 Task: Create a scrum project ChainTech. Add to scrum project ChainTech a team member softage.2@softage.net and assign as Project Lead. Add to scrum project ChainTech a team member softage.3@softage.net
Action: Mouse moved to (252, 76)
Screenshot: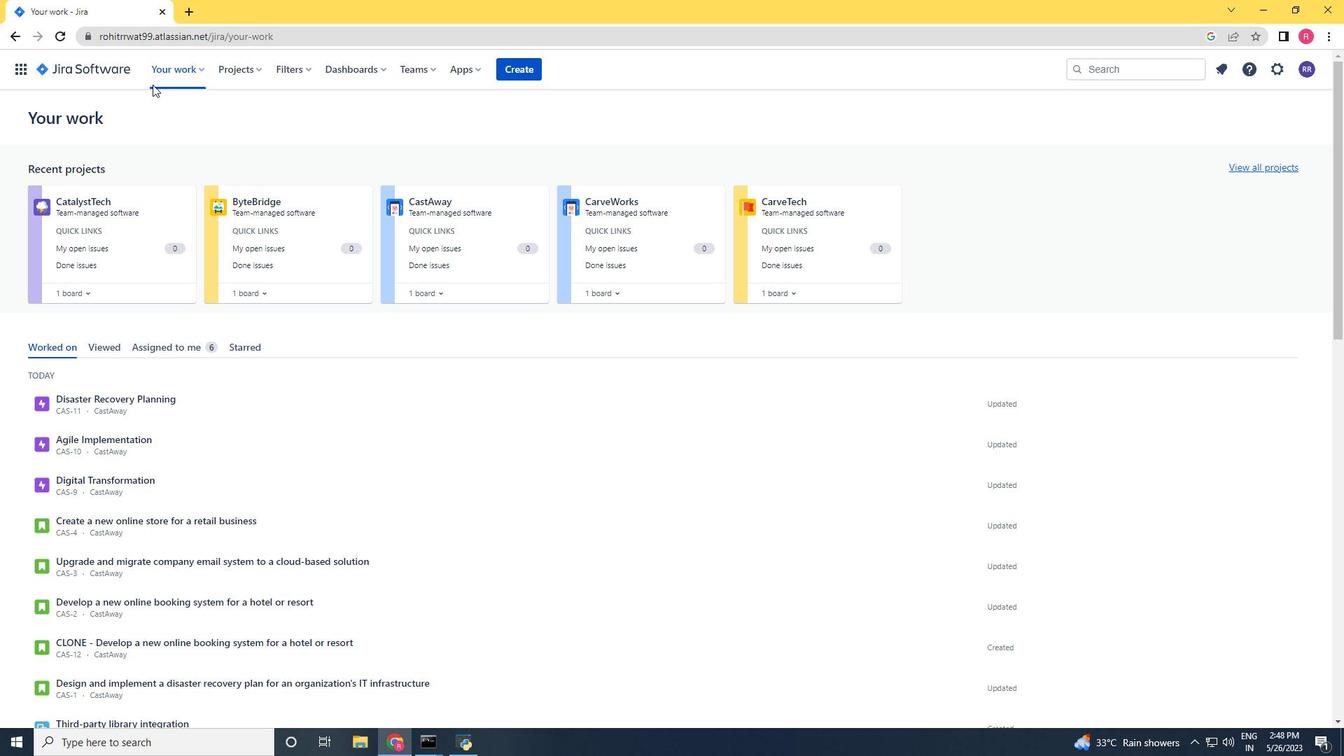 
Action: Mouse pressed left at (252, 76)
Screenshot: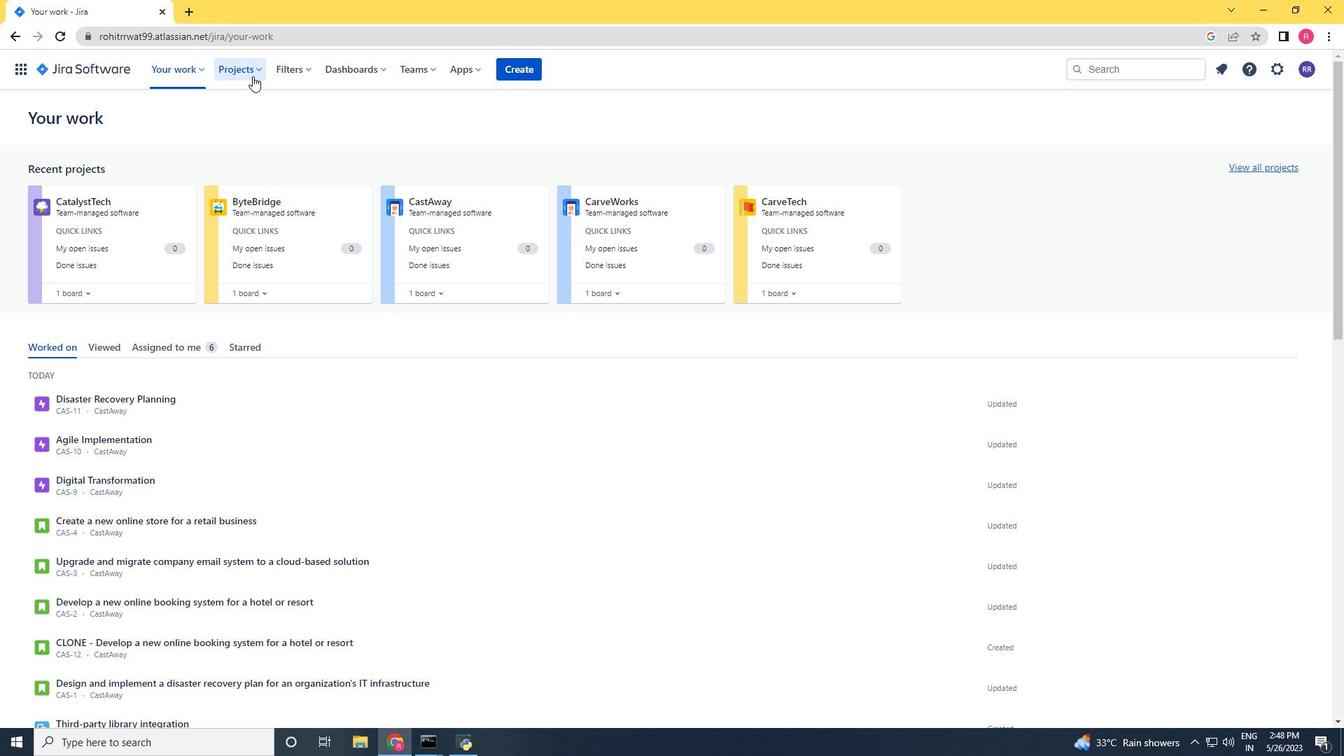
Action: Mouse moved to (271, 350)
Screenshot: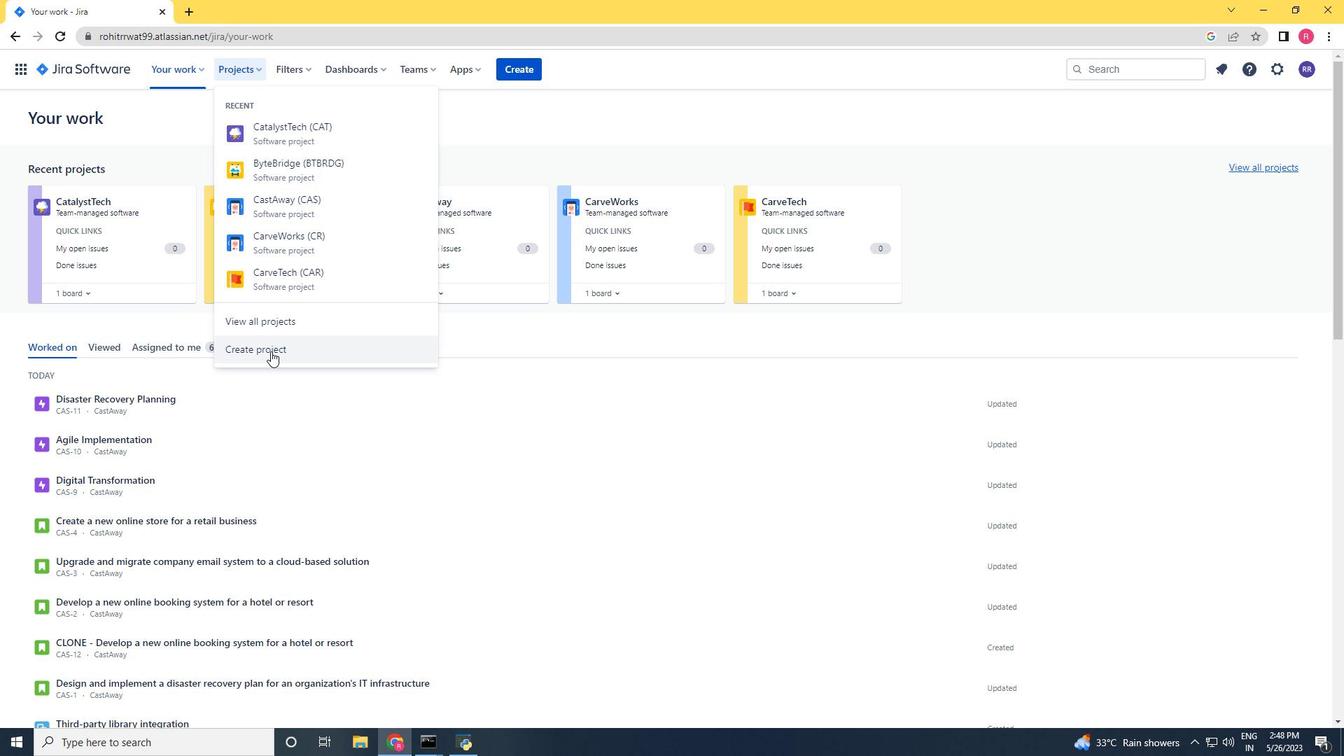 
Action: Mouse pressed left at (271, 350)
Screenshot: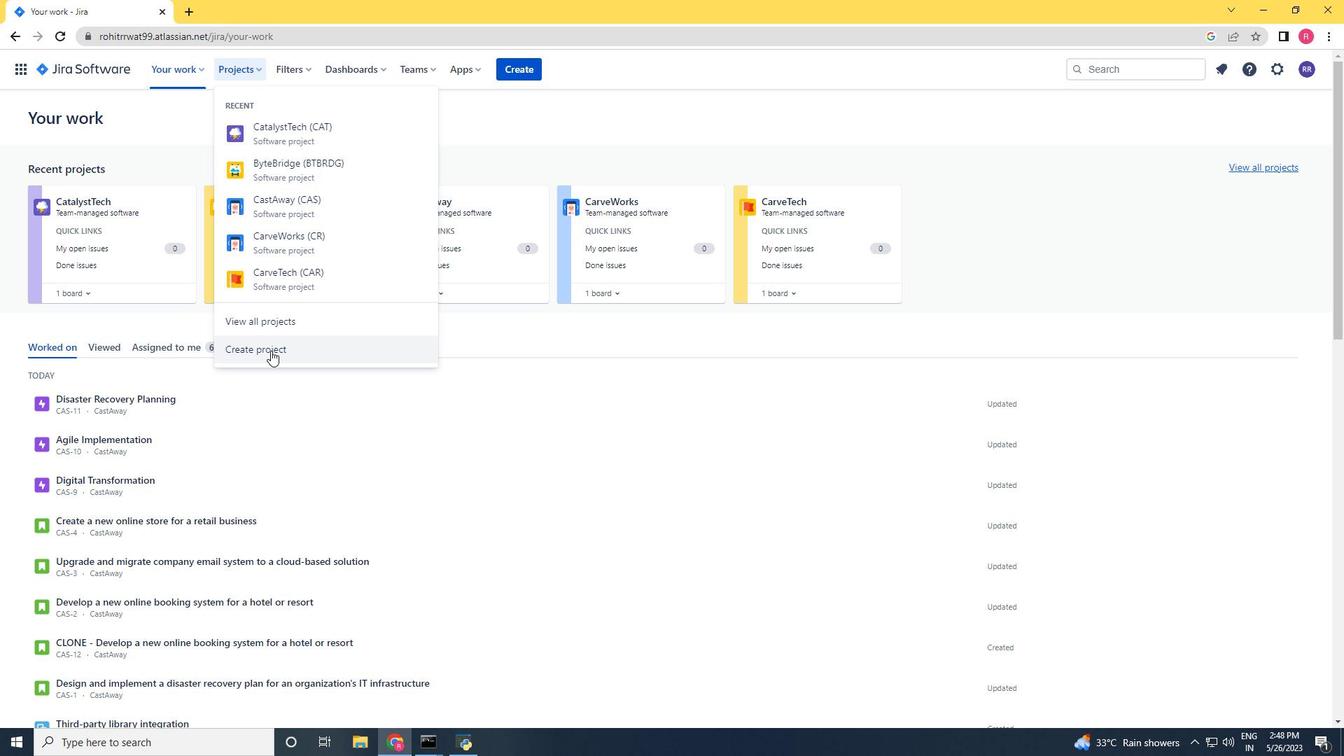 
Action: Mouse moved to (668, 366)
Screenshot: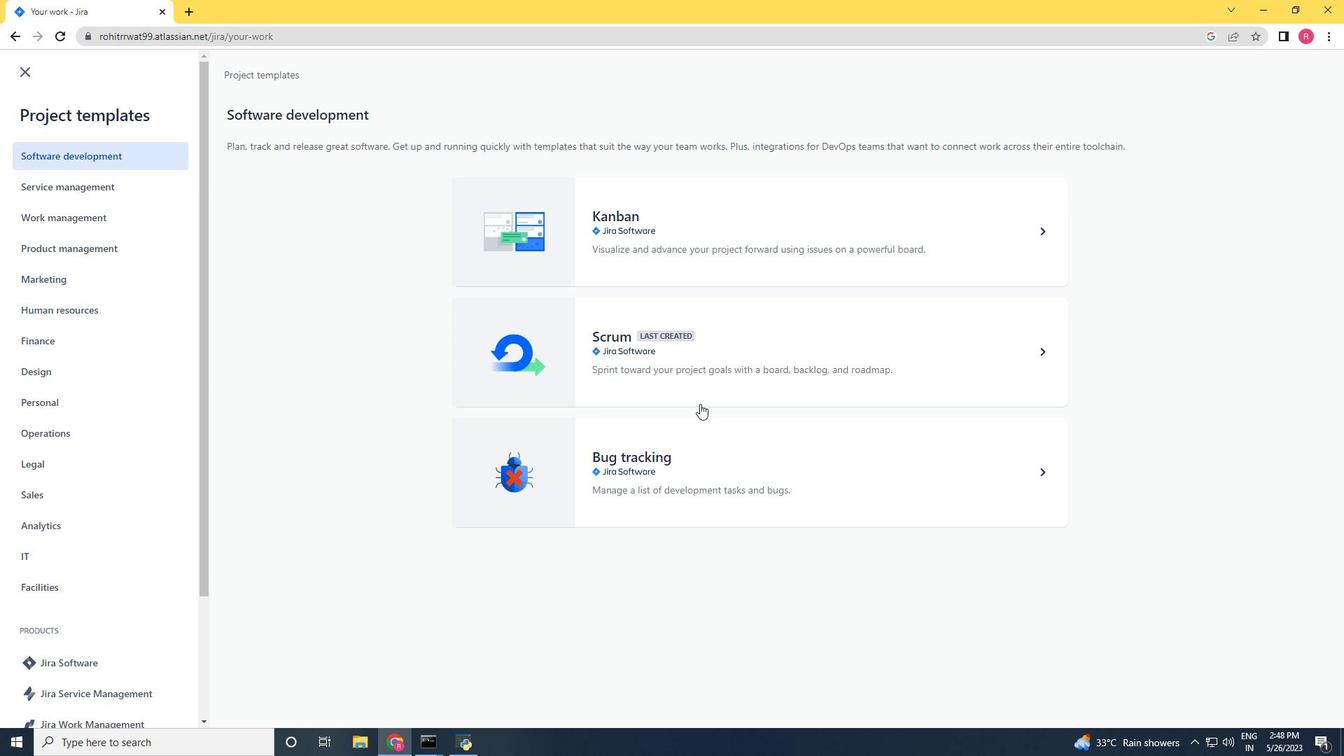 
Action: Mouse pressed left at (668, 366)
Screenshot: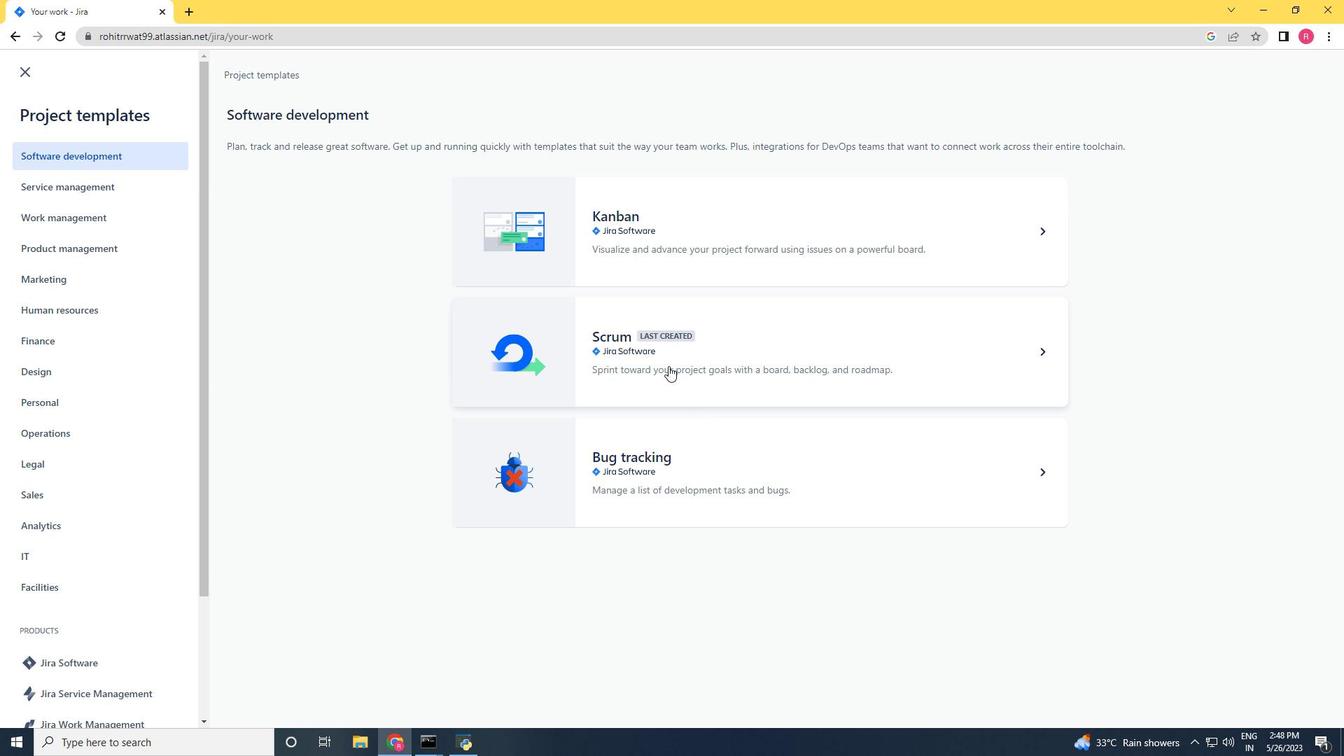 
Action: Mouse moved to (1047, 699)
Screenshot: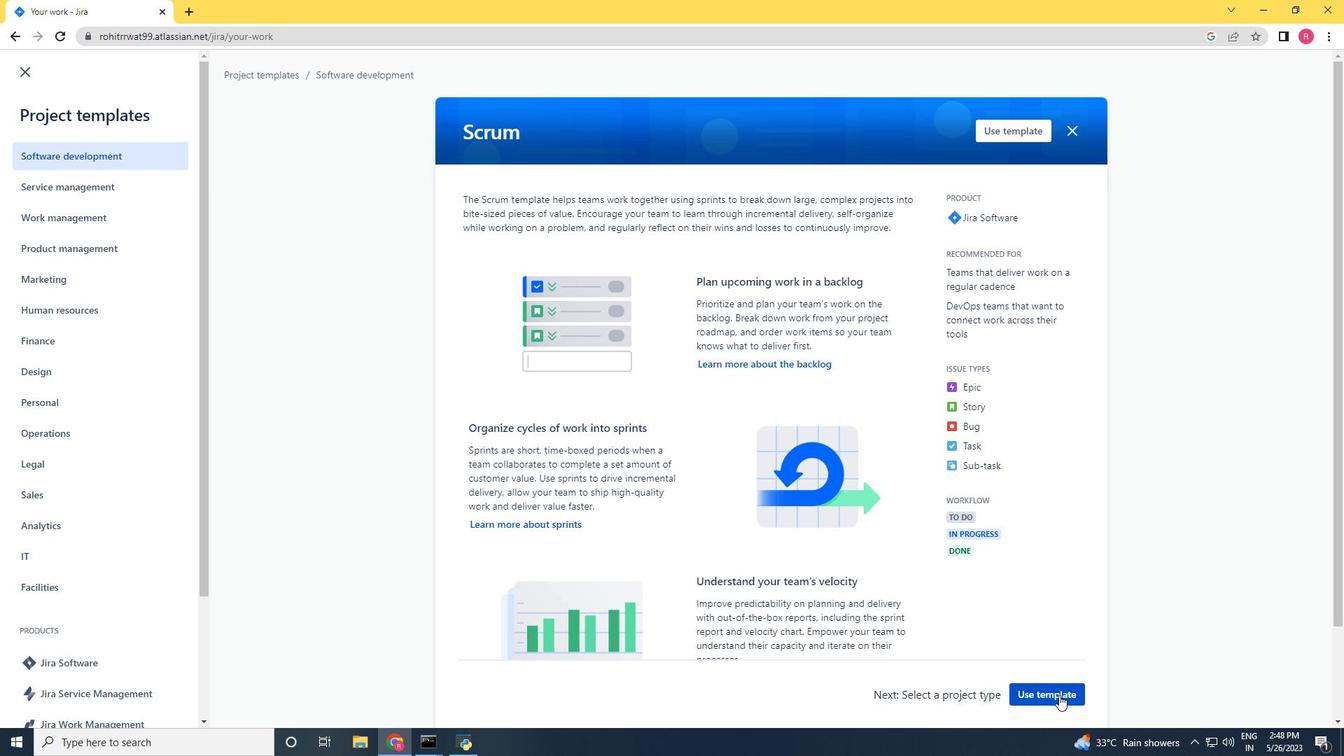 
Action: Mouse pressed left at (1047, 699)
Screenshot: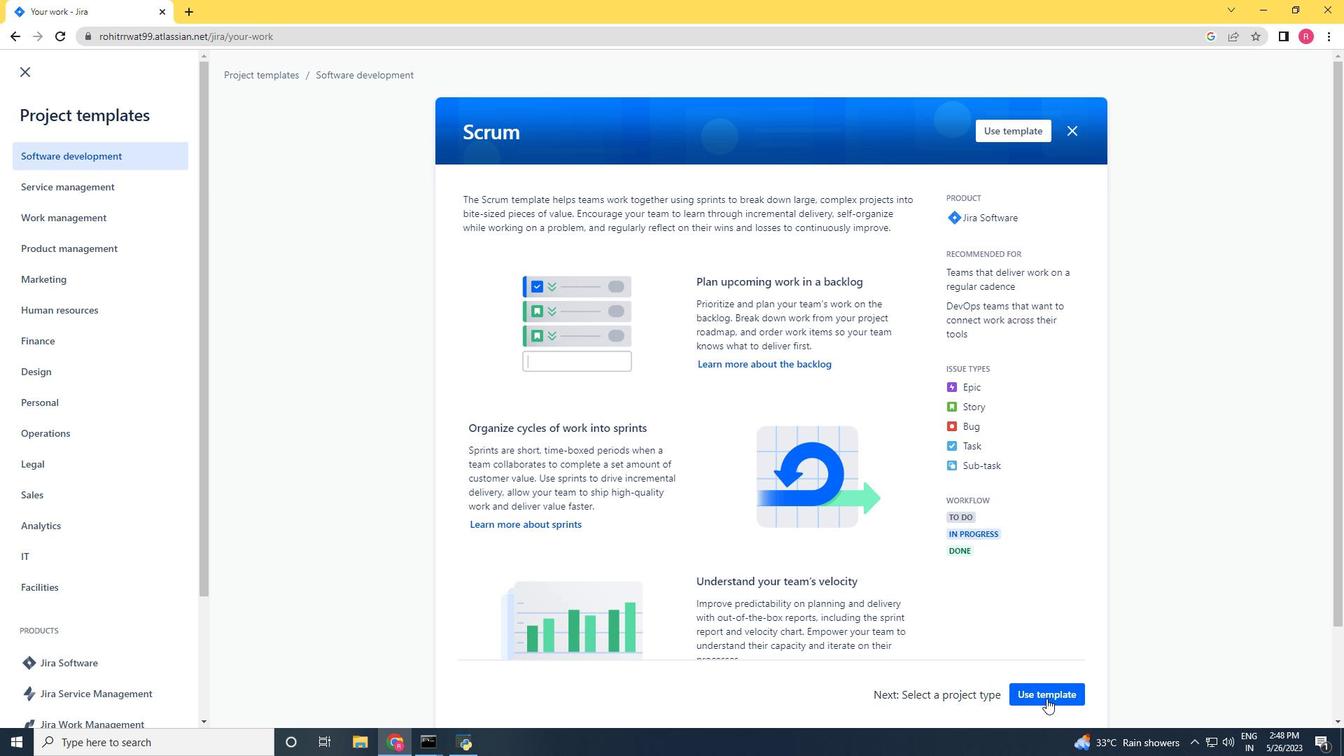 
Action: Mouse moved to (568, 675)
Screenshot: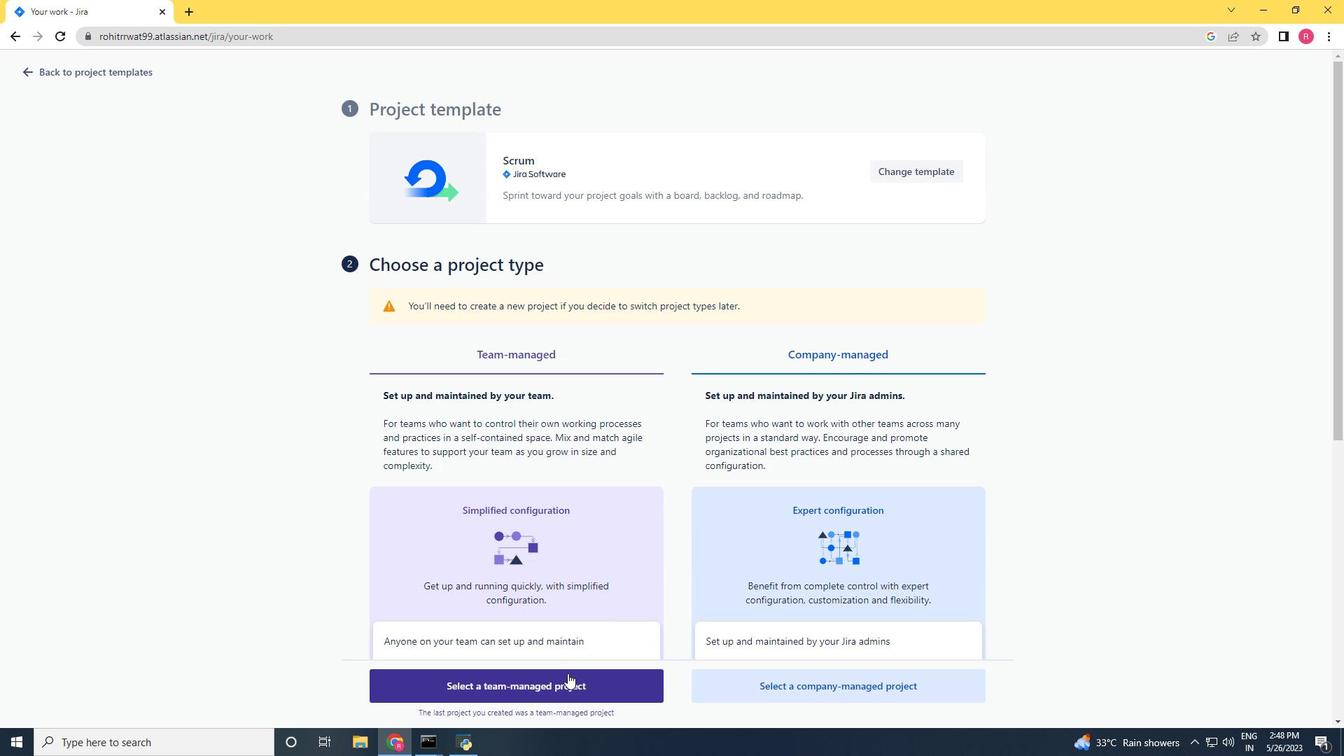 
Action: Mouse pressed left at (568, 675)
Screenshot: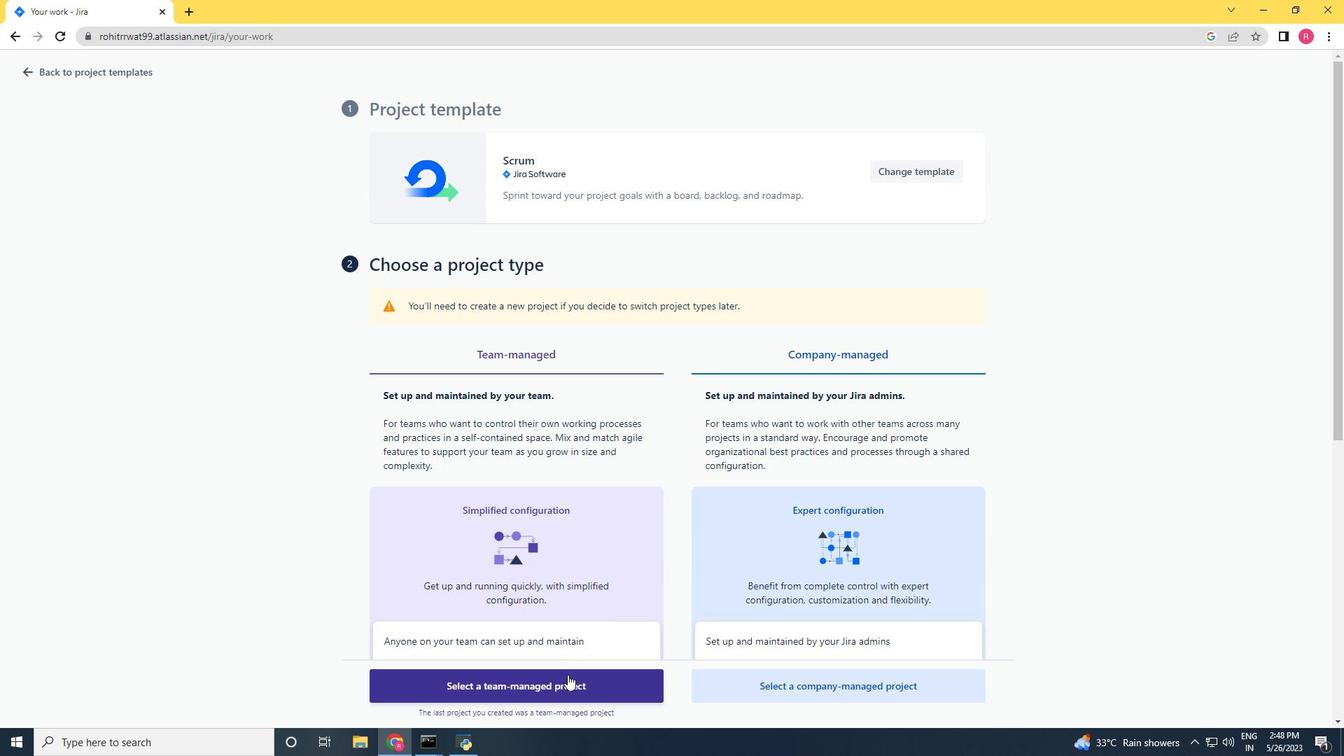 
Action: Mouse moved to (636, 321)
Screenshot: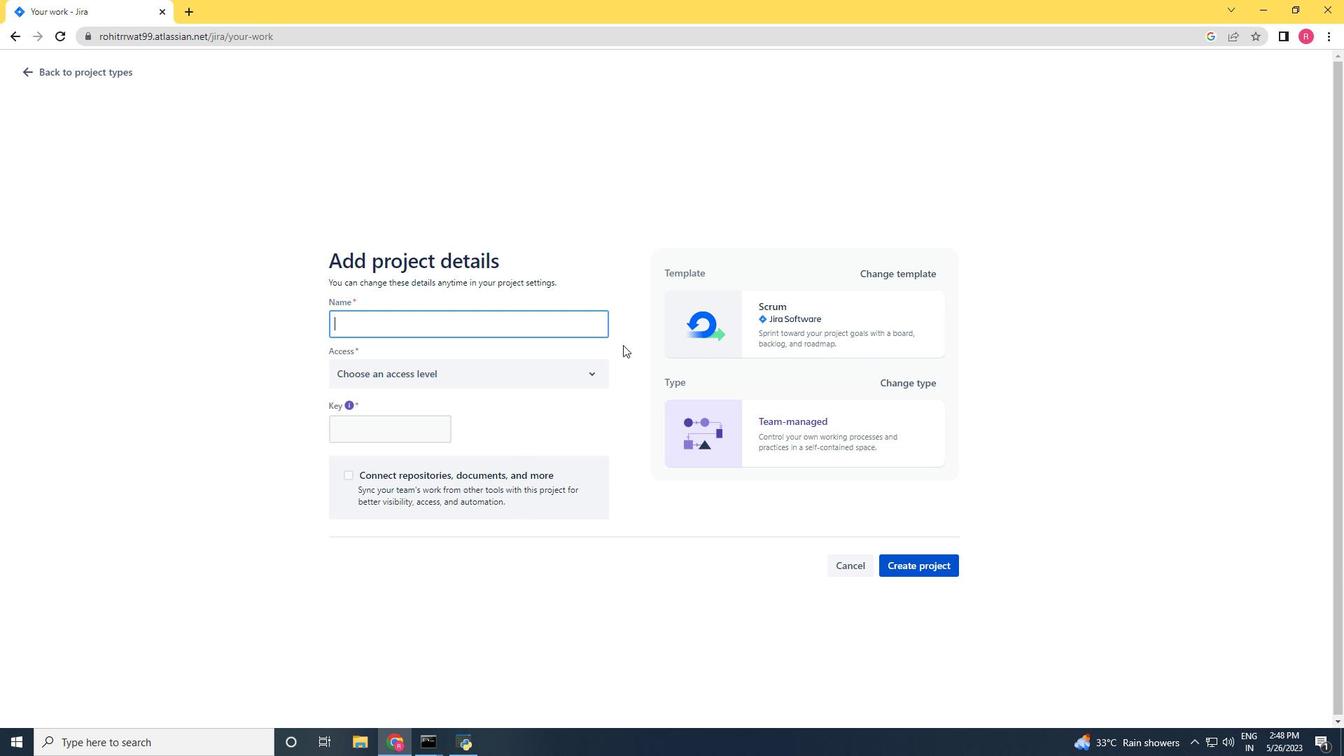 
Action: Key pressed <Key.shift>Chain<Key.shift>Tech
Screenshot: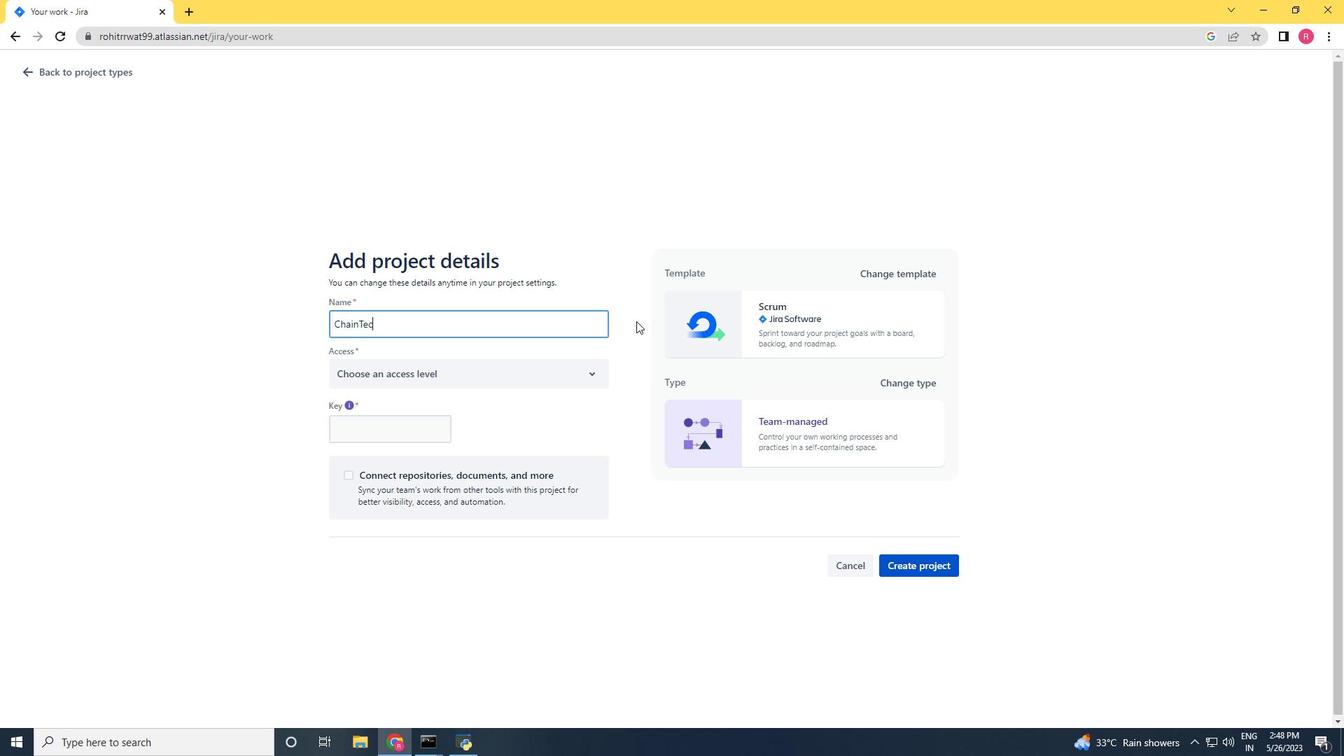 
Action: Mouse moved to (491, 369)
Screenshot: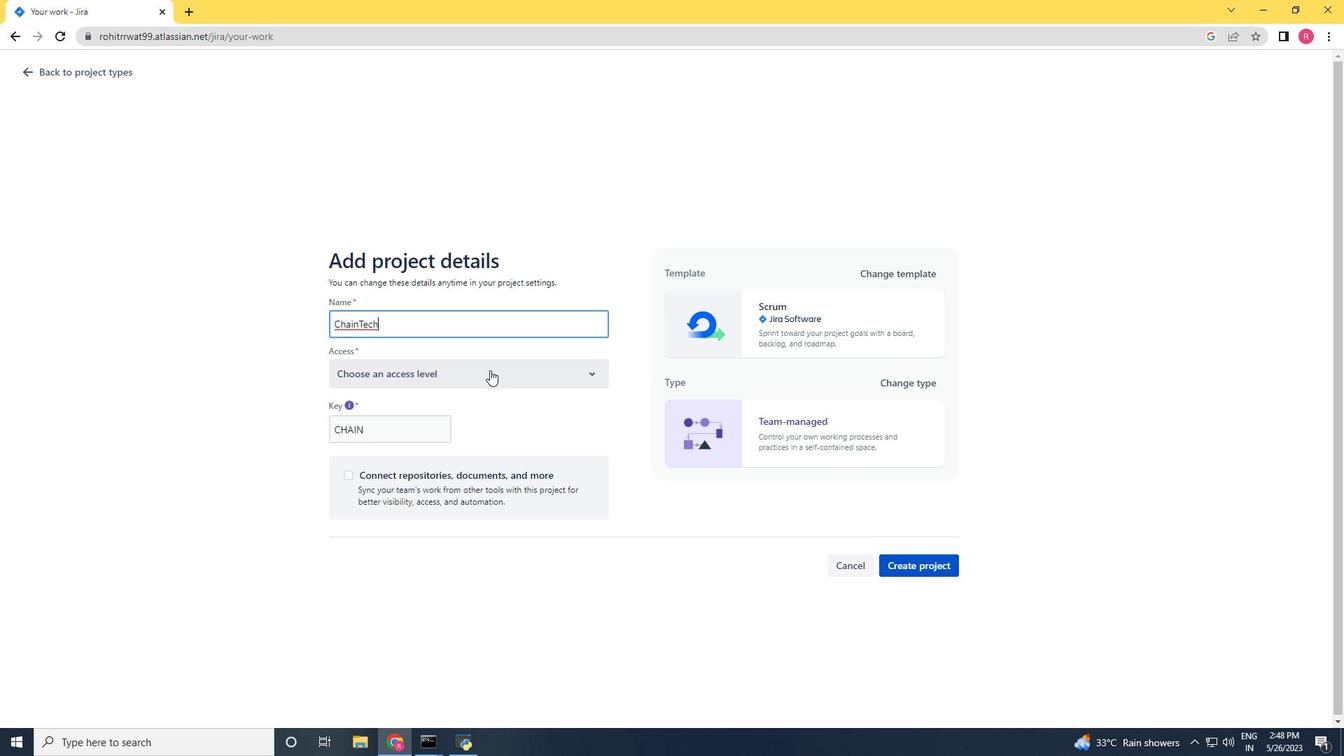 
Action: Mouse pressed left at (491, 369)
Screenshot: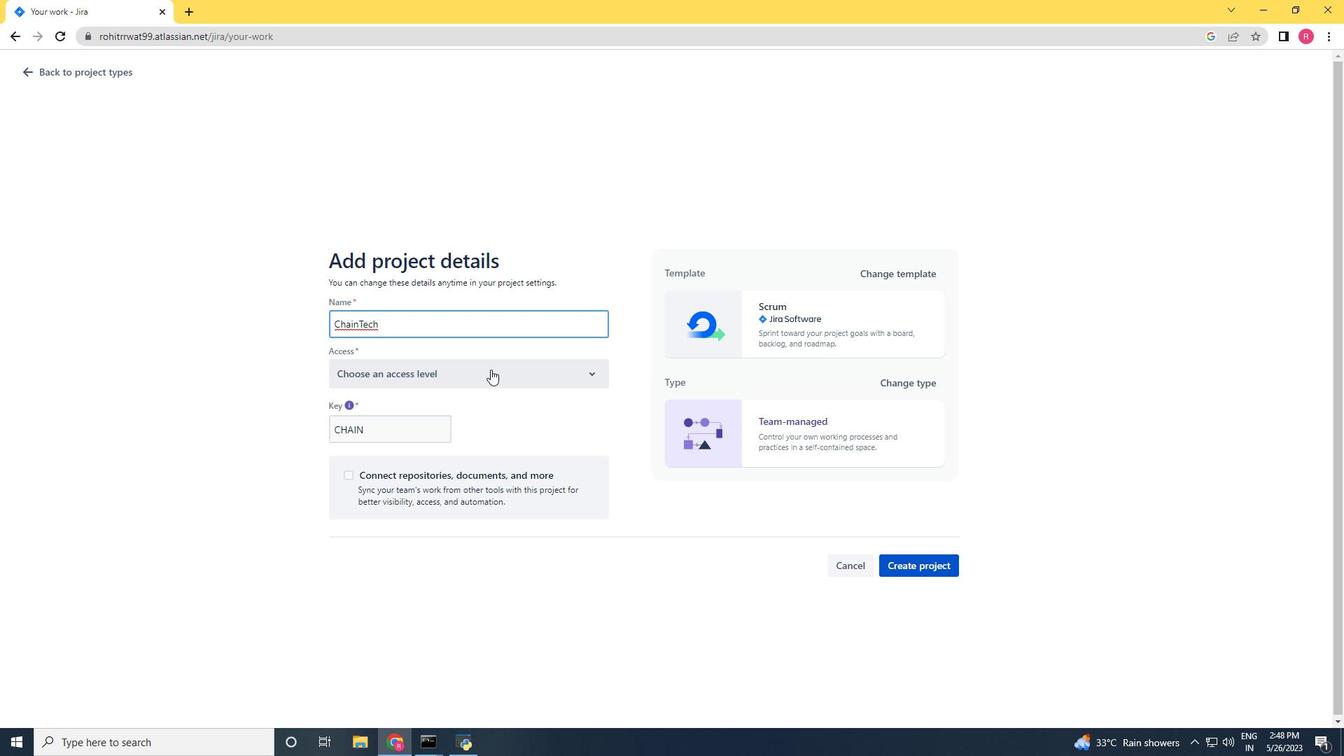 
Action: Mouse moved to (477, 420)
Screenshot: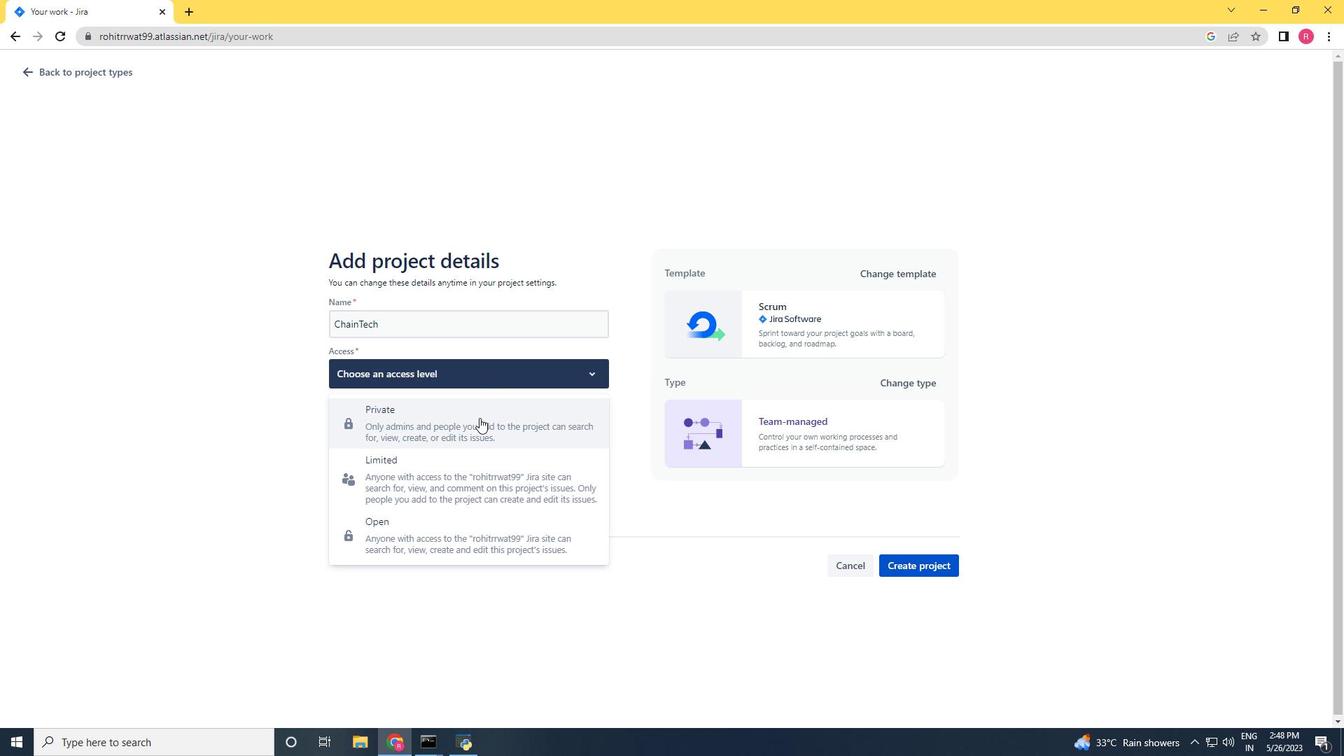 
Action: Mouse pressed left at (477, 420)
Screenshot: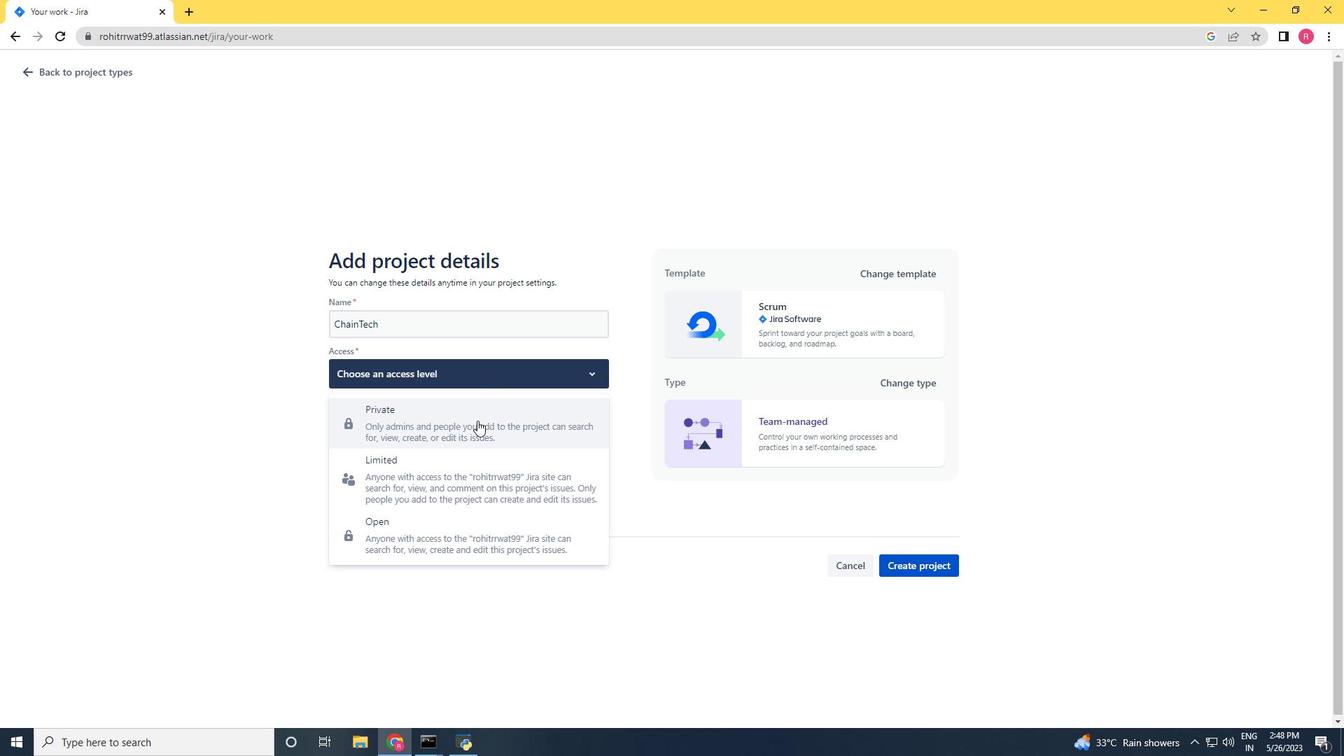 
Action: Mouse moved to (902, 566)
Screenshot: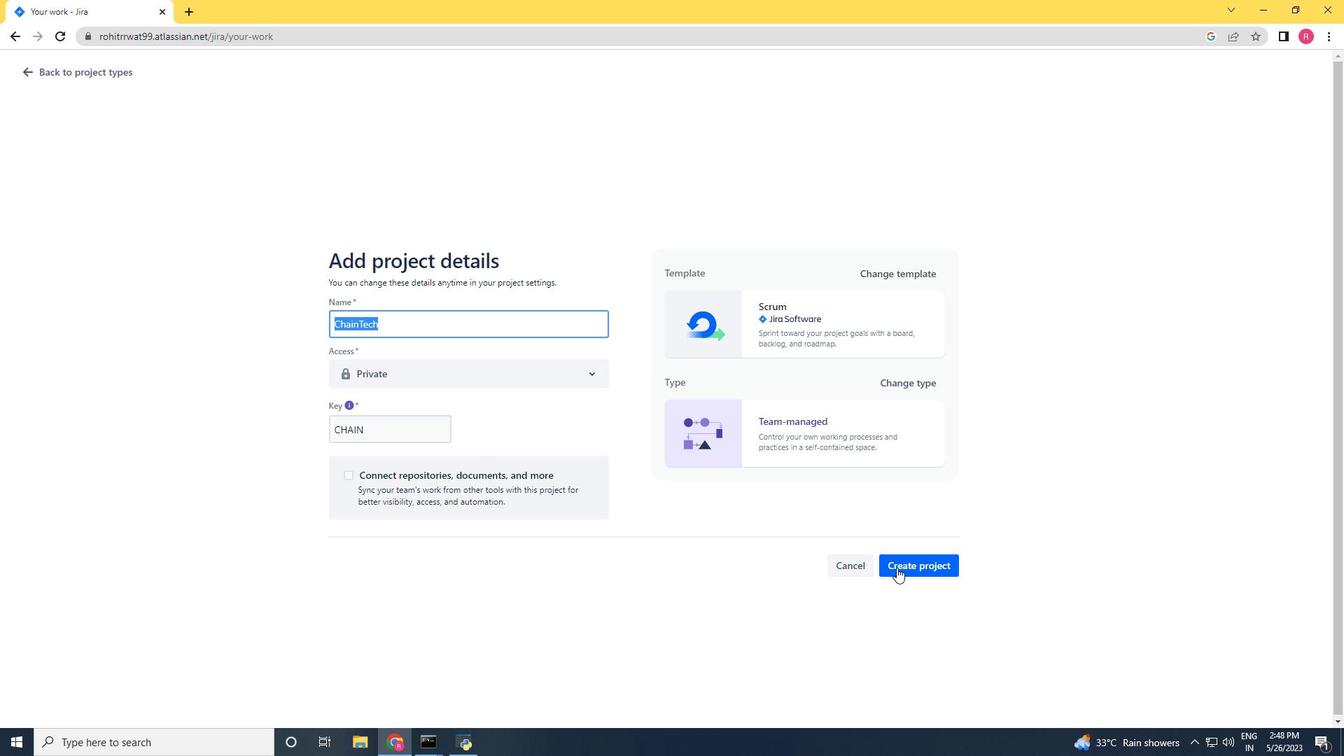 
Action: Mouse pressed left at (902, 566)
Screenshot: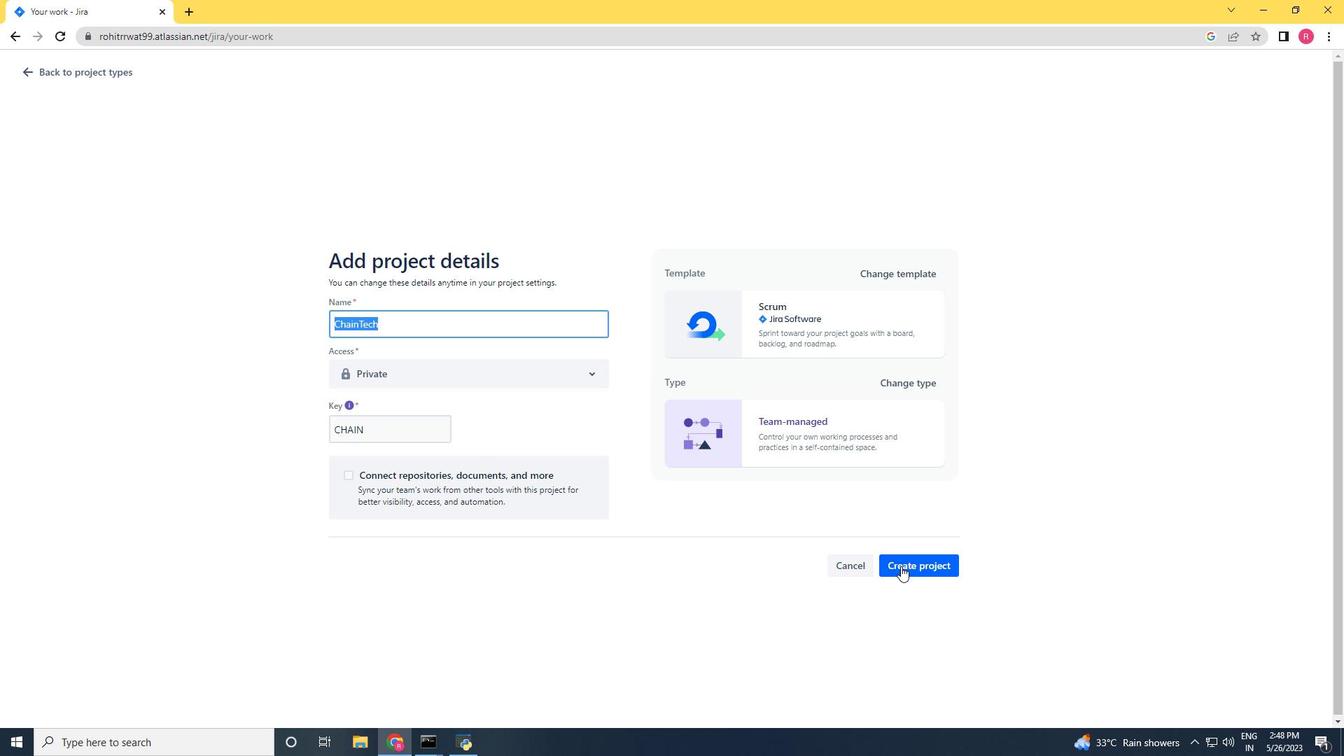 
Action: Mouse moved to (332, 189)
Screenshot: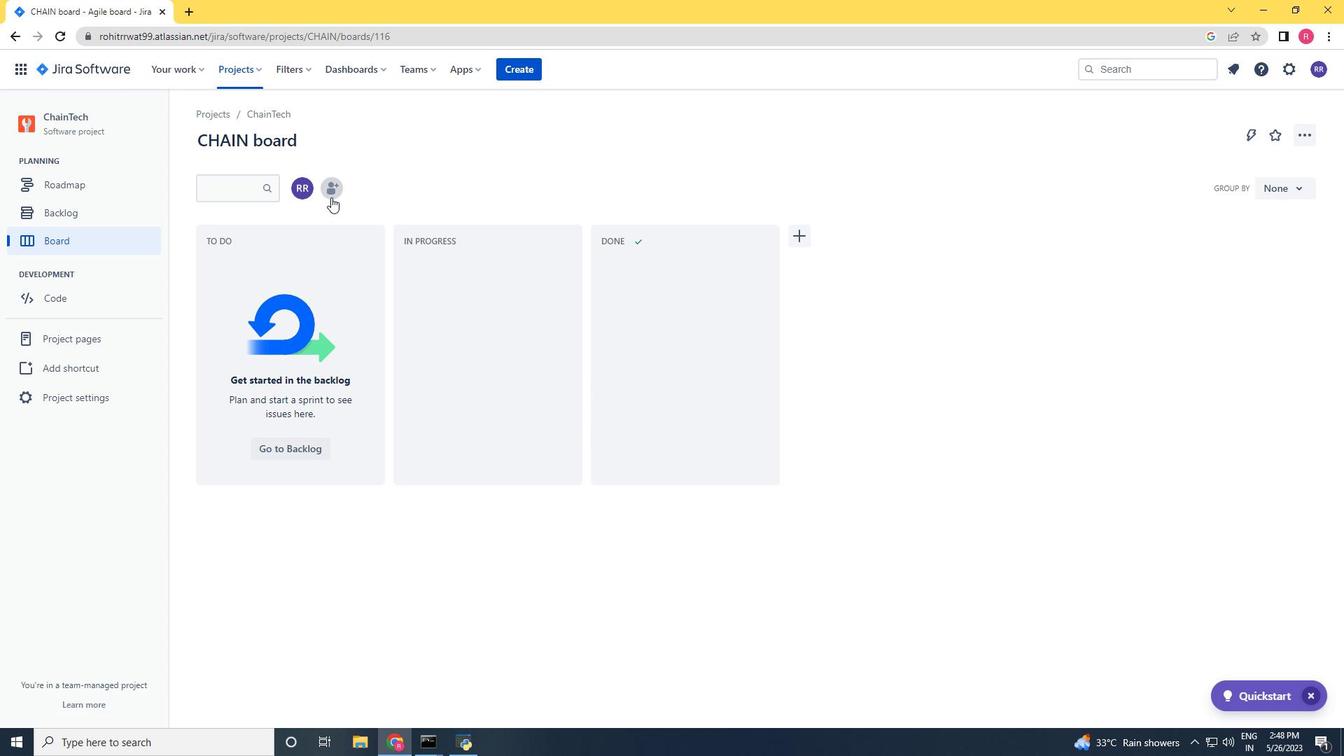 
Action: Mouse pressed left at (332, 189)
Screenshot: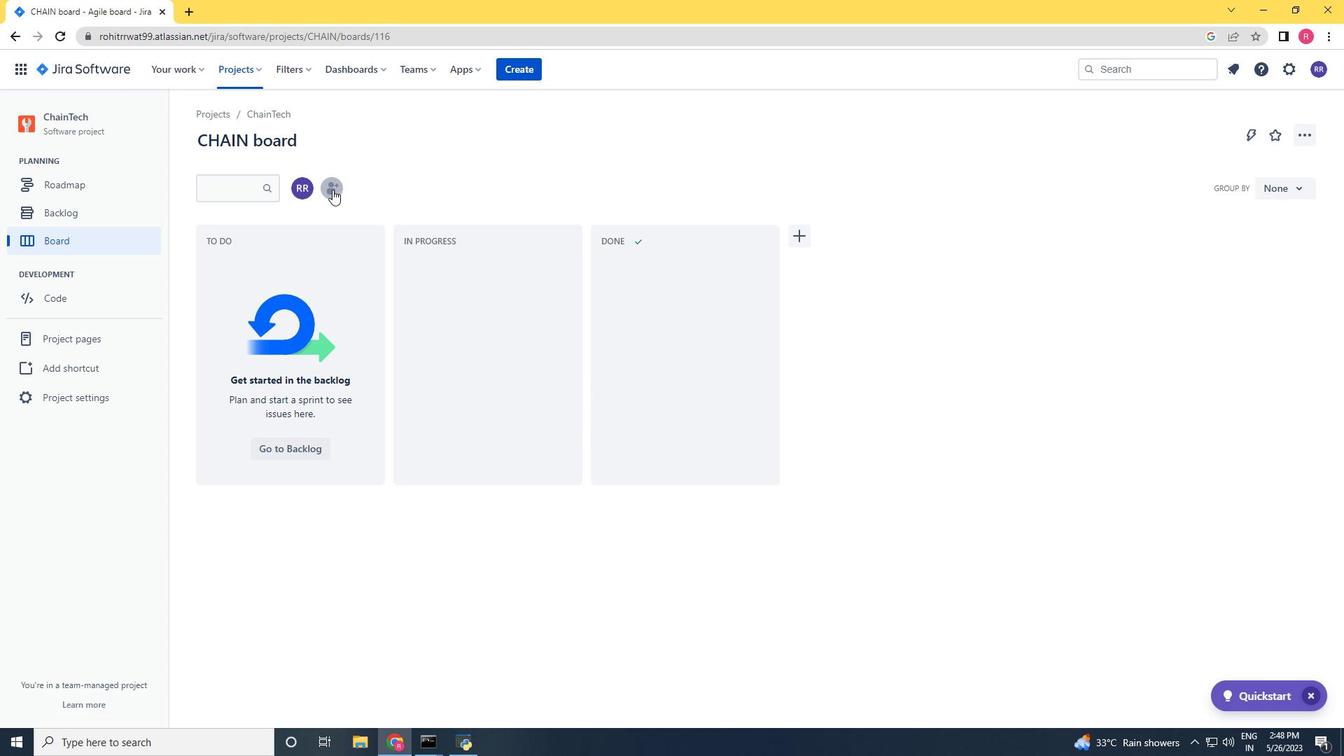 
Action: Key pressed softage.2<Key.shift>@softage.net
Screenshot: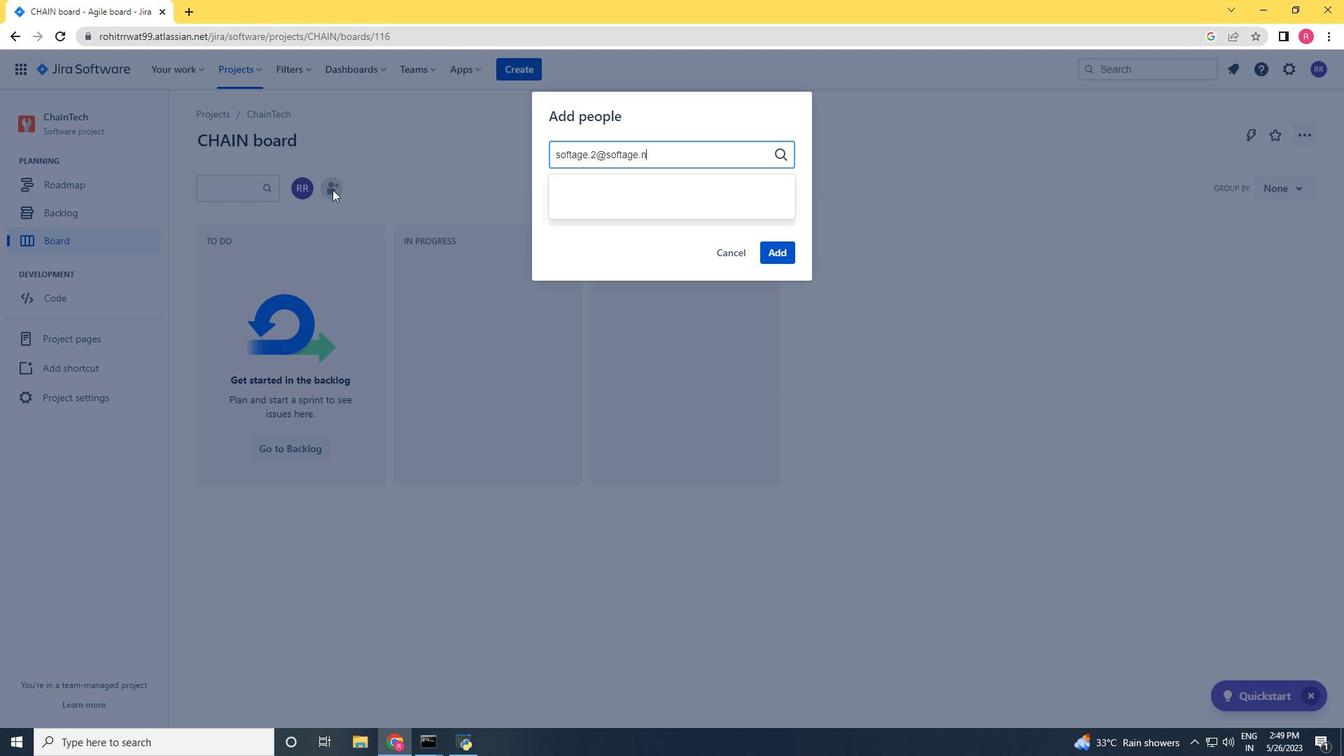 
Action: Mouse moved to (617, 189)
Screenshot: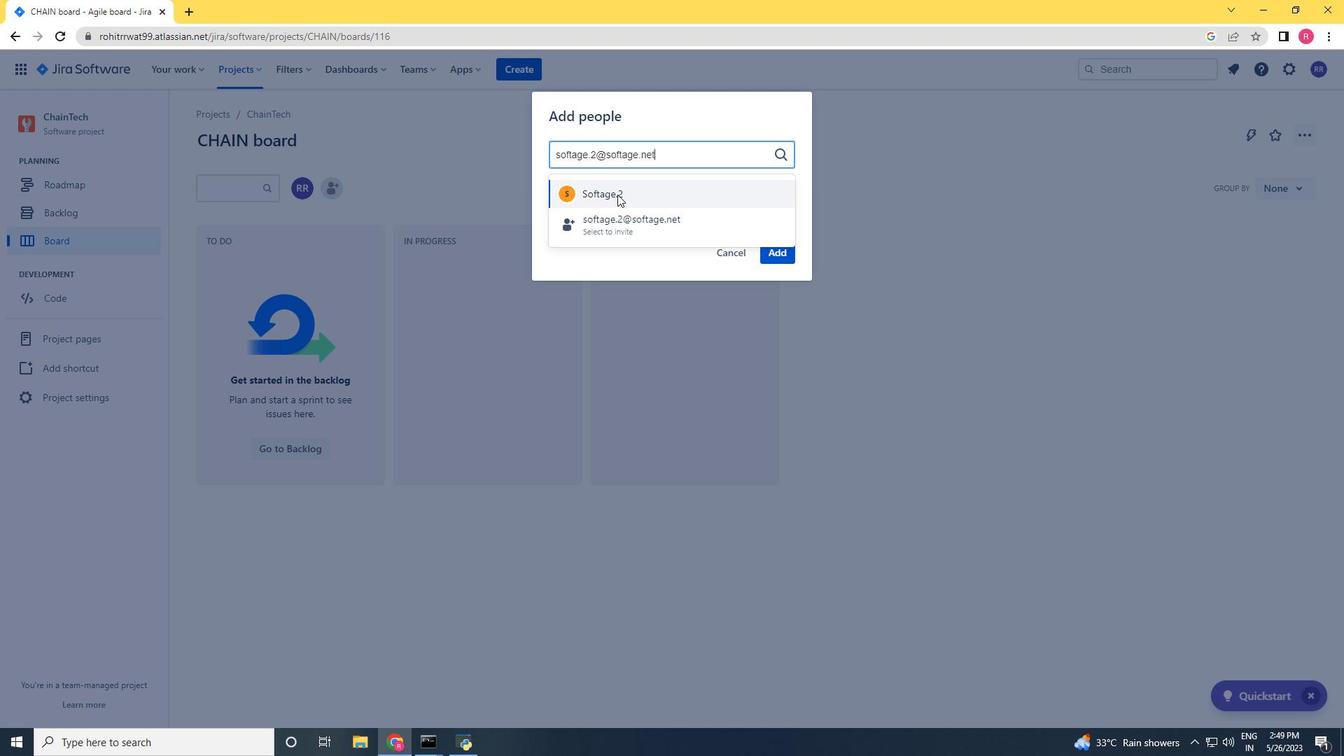
Action: Mouse pressed left at (617, 189)
Screenshot: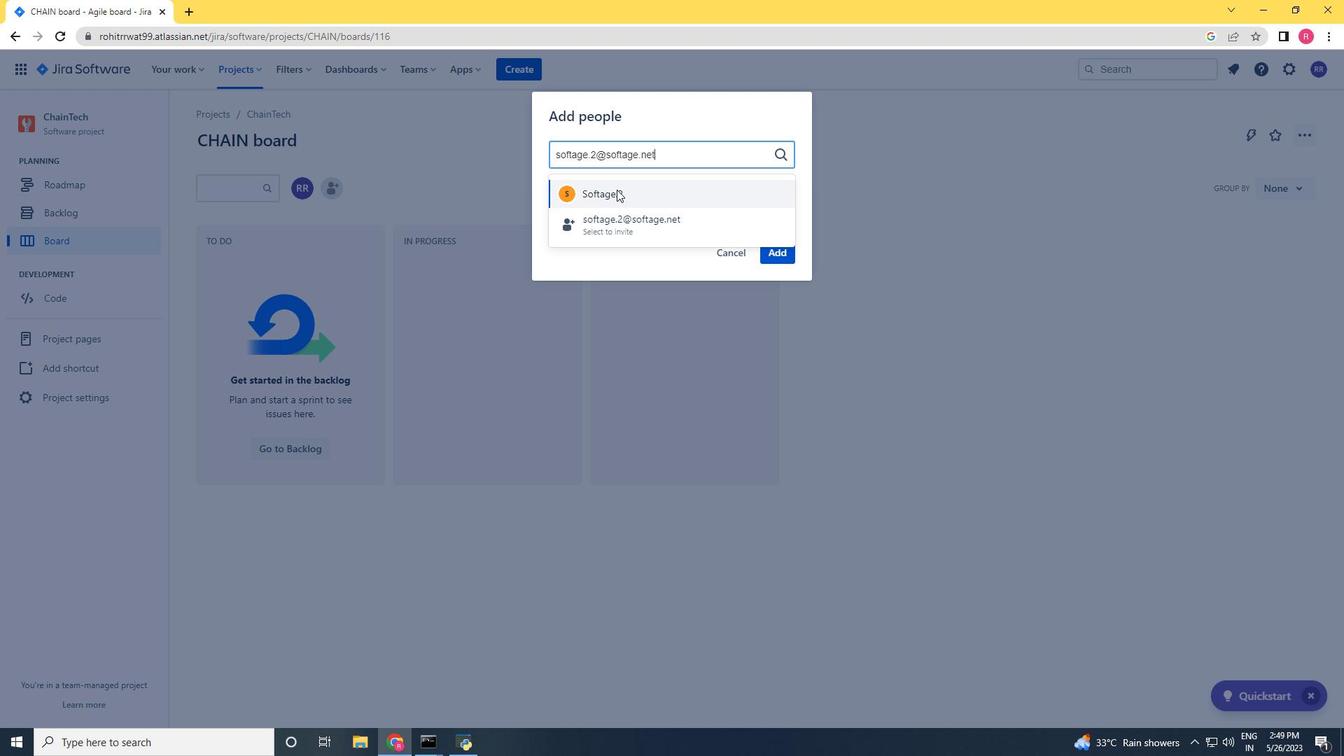 
Action: Mouse moved to (787, 258)
Screenshot: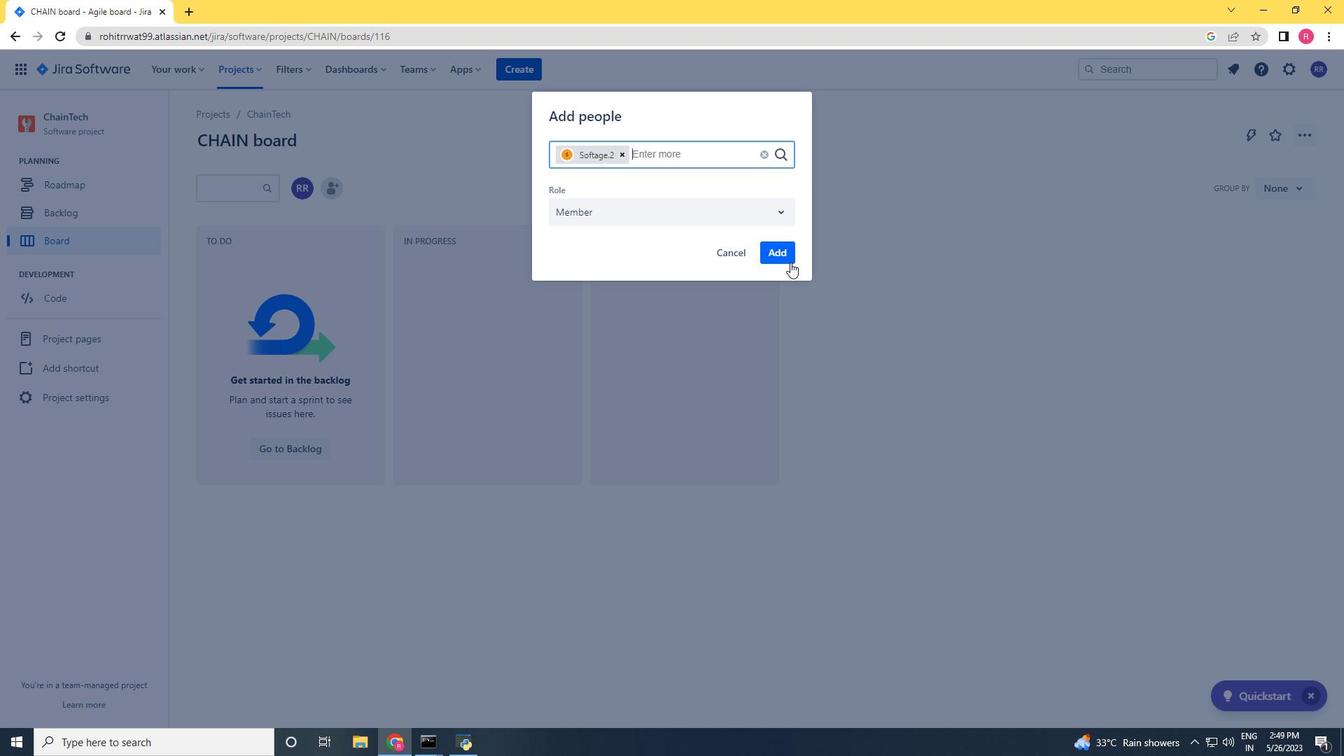 
Action: Mouse pressed left at (787, 258)
Screenshot: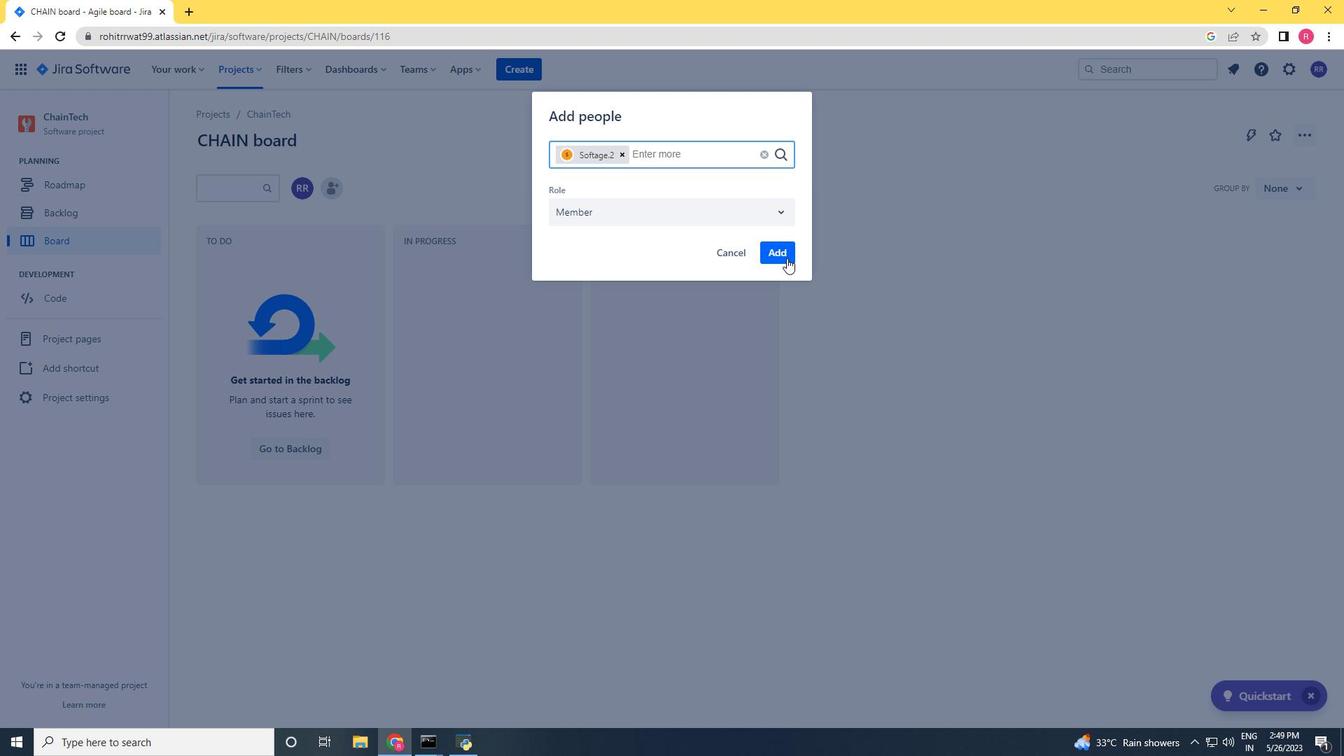 
Action: Mouse moved to (87, 406)
Screenshot: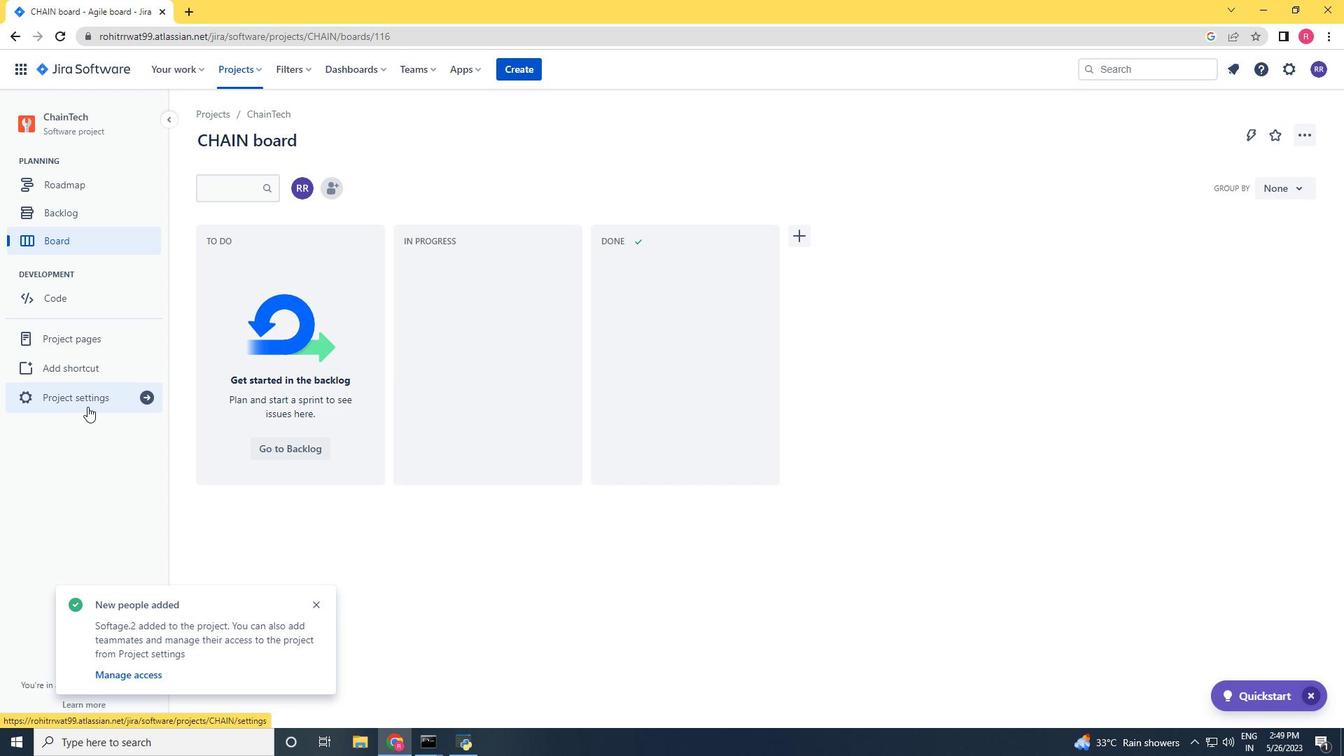 
Action: Mouse pressed left at (87, 406)
Screenshot: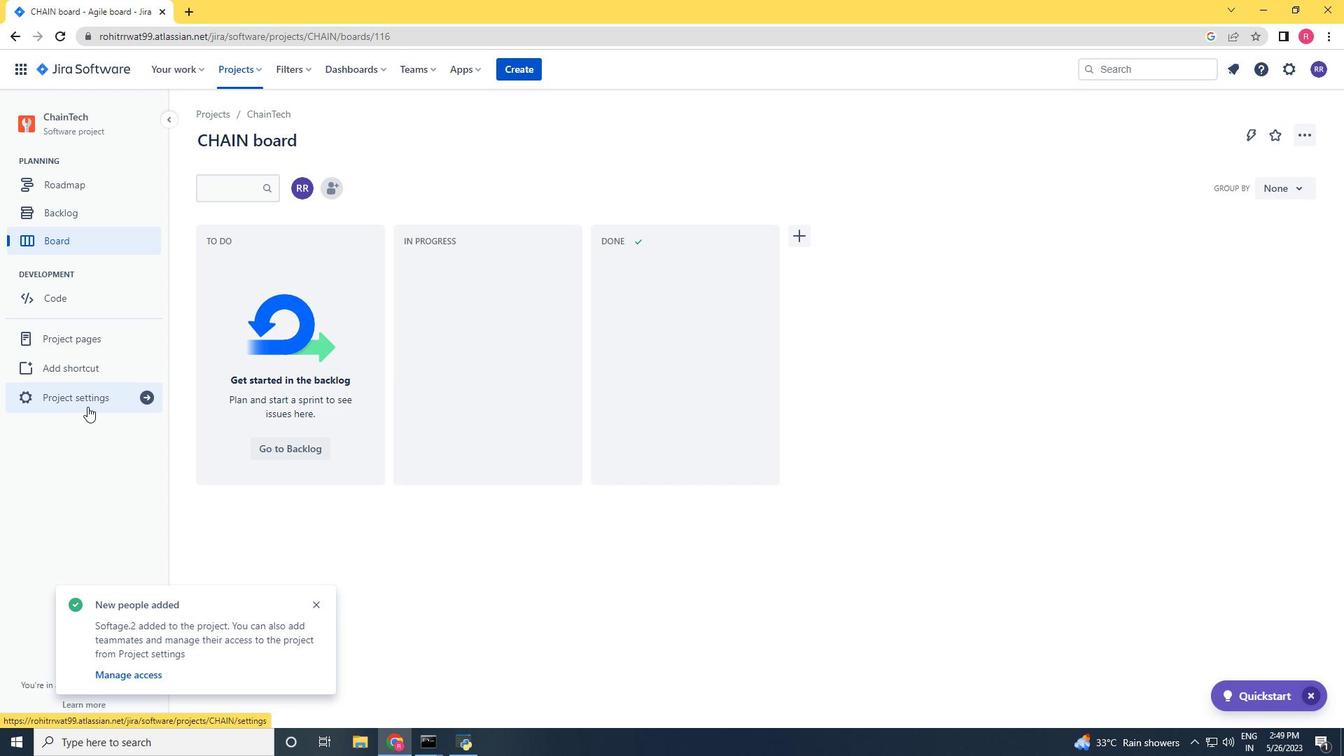 
Action: Mouse moved to (759, 508)
Screenshot: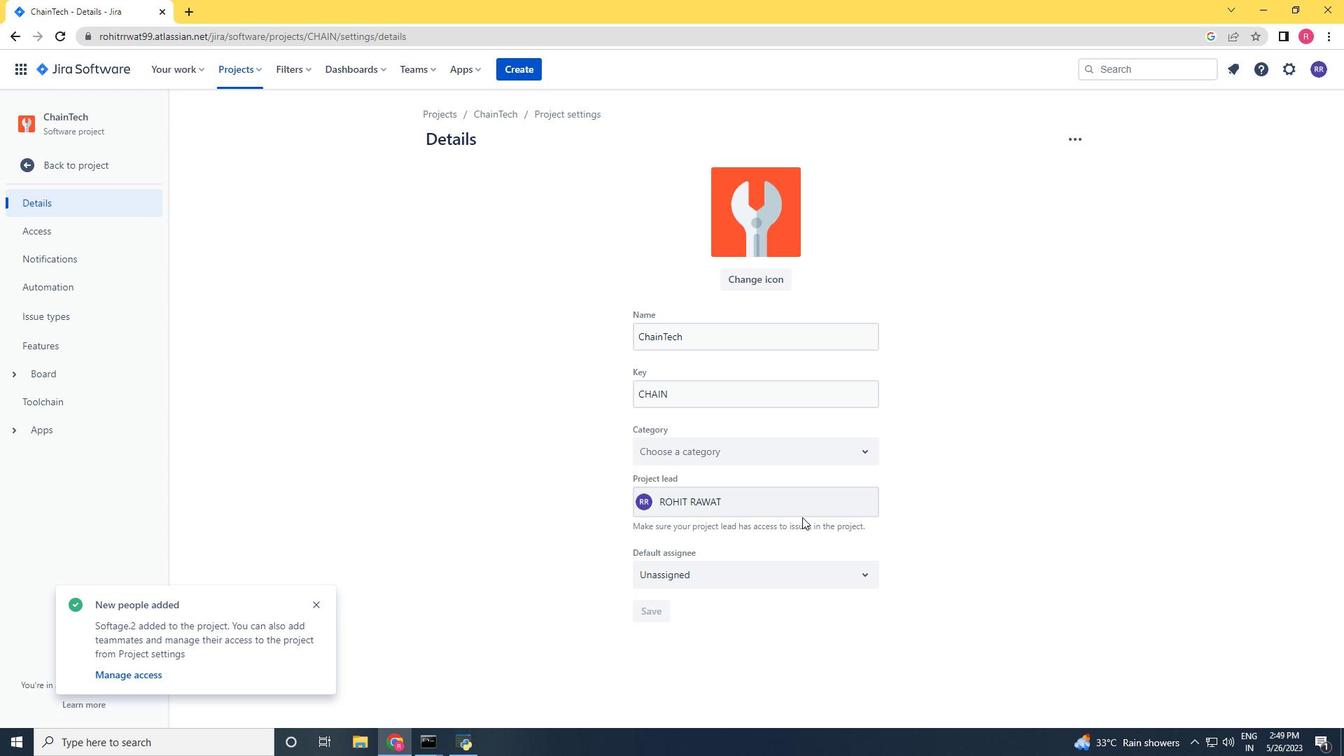 
Action: Mouse pressed left at (759, 508)
Screenshot: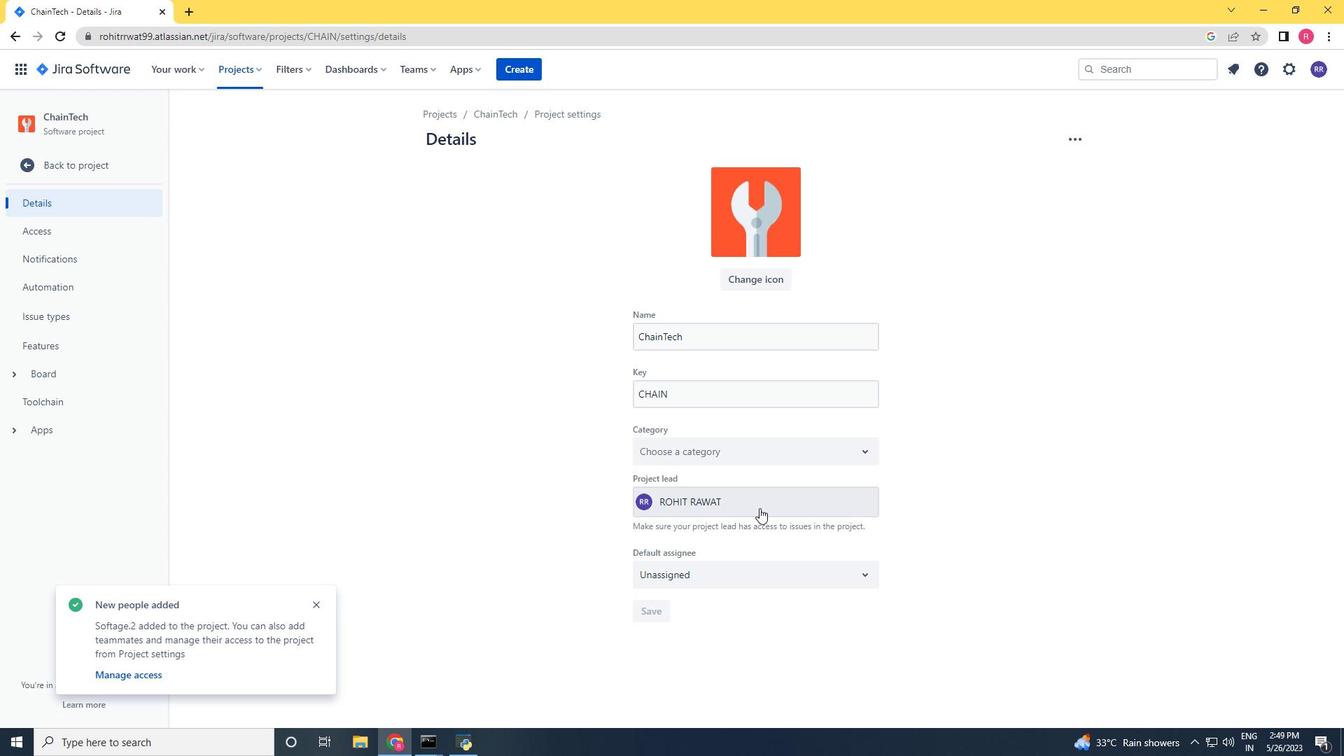 
Action: Mouse moved to (759, 507)
Screenshot: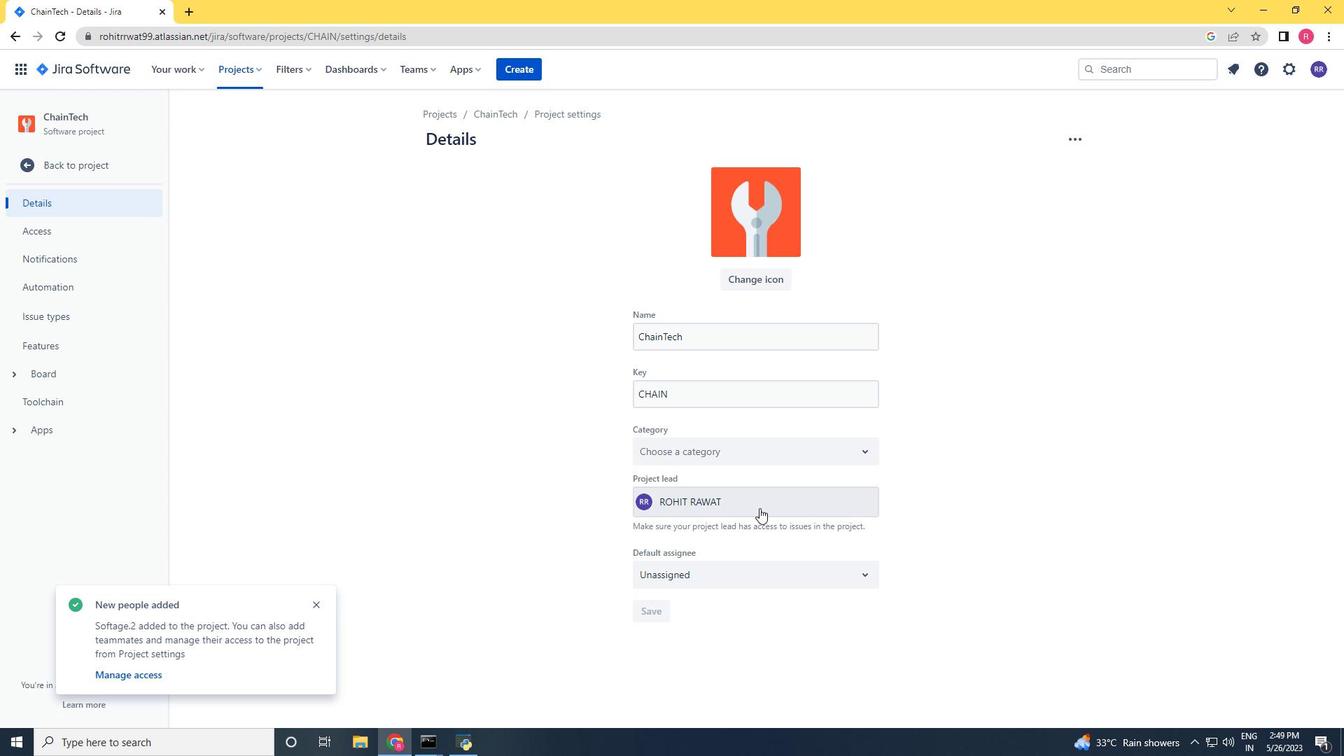 
Action: Key pressed softage.2<Key.shift>@softage.net
Screenshot: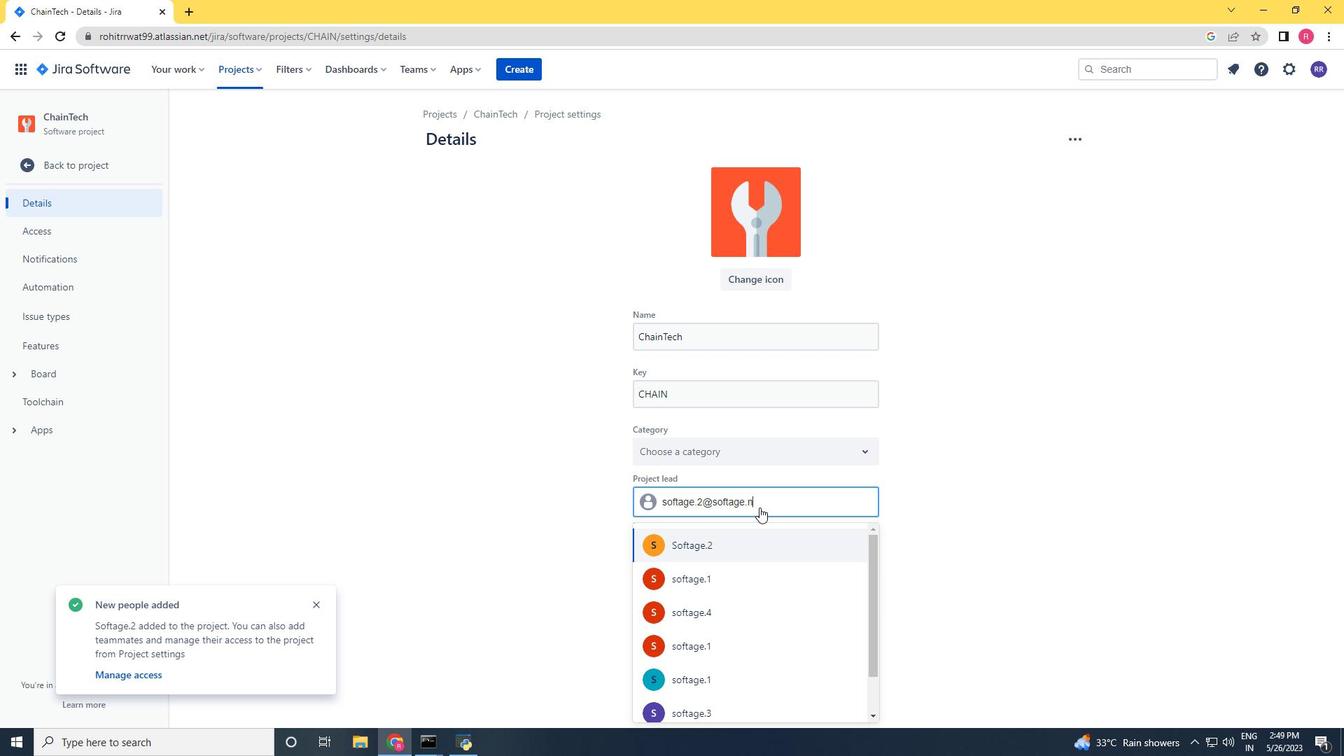 
Action: Mouse moved to (729, 543)
Screenshot: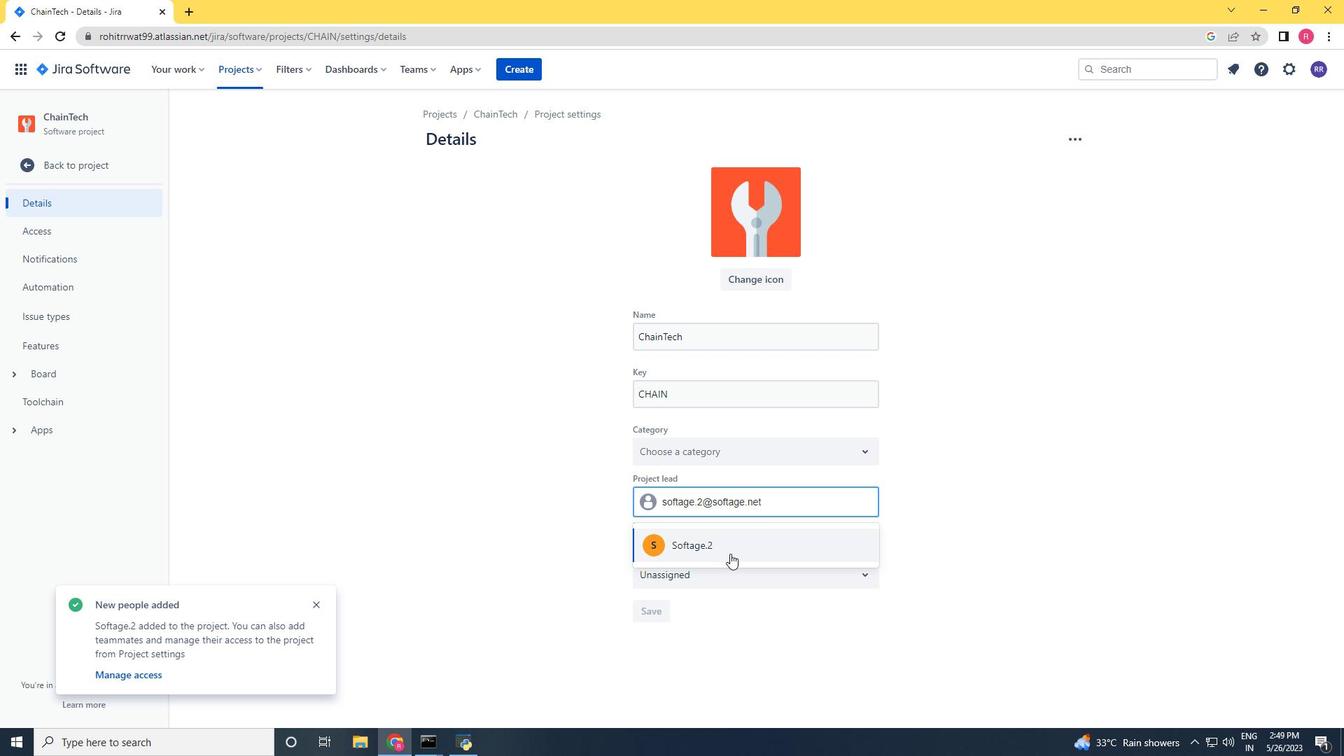 
Action: Mouse pressed left at (729, 543)
Screenshot: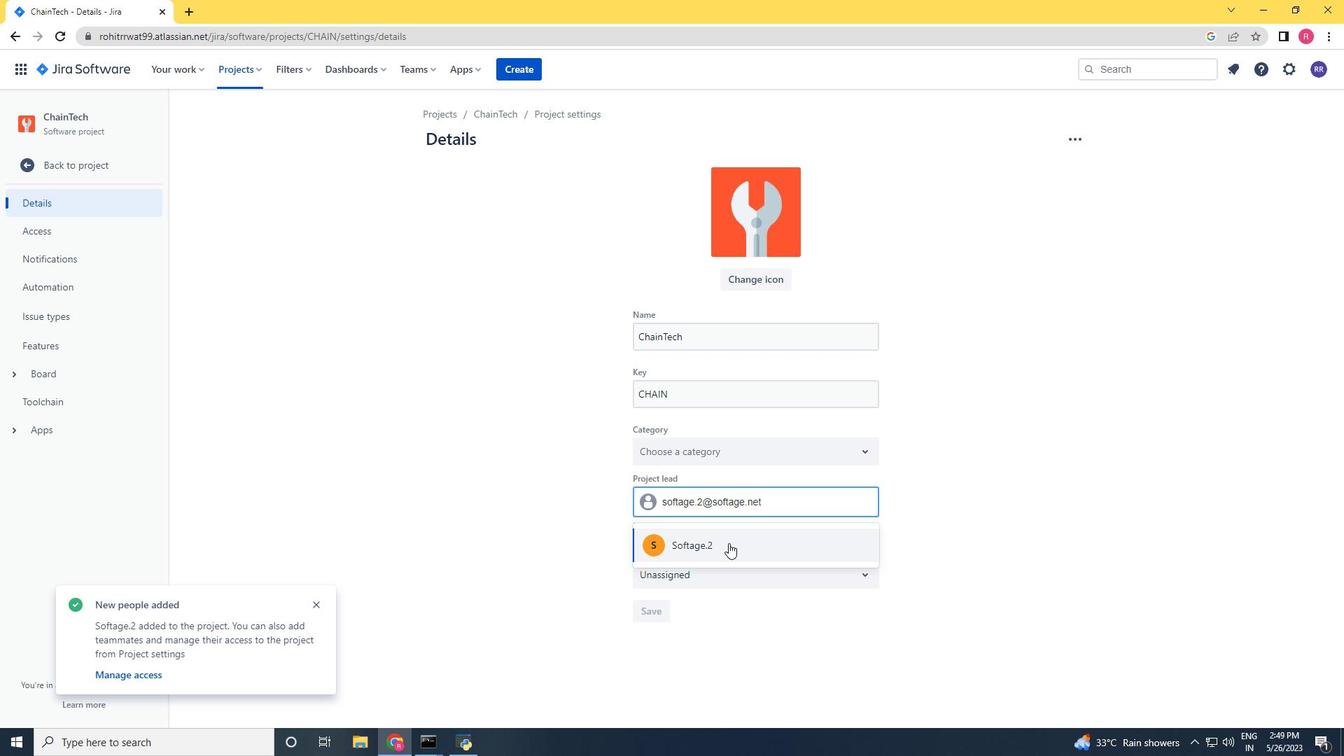 
Action: Mouse moved to (650, 615)
Screenshot: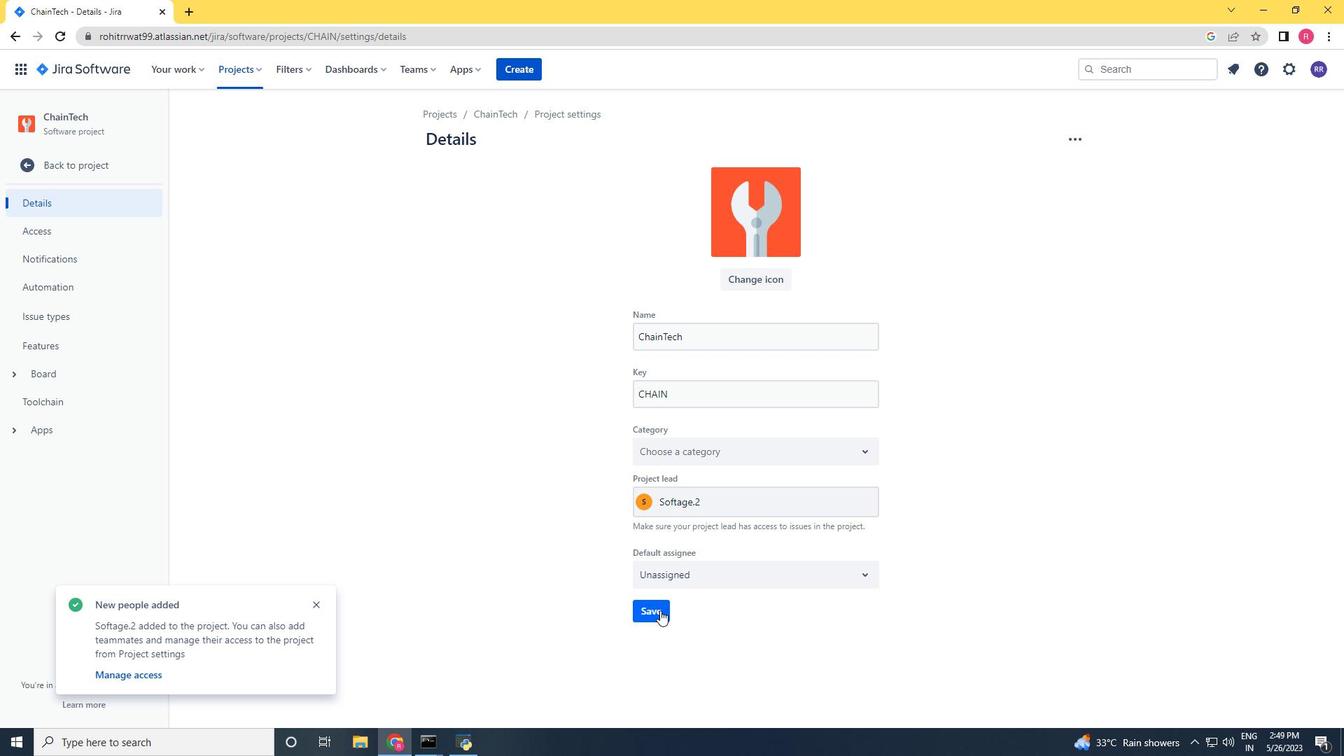 
Action: Mouse pressed left at (650, 615)
Screenshot: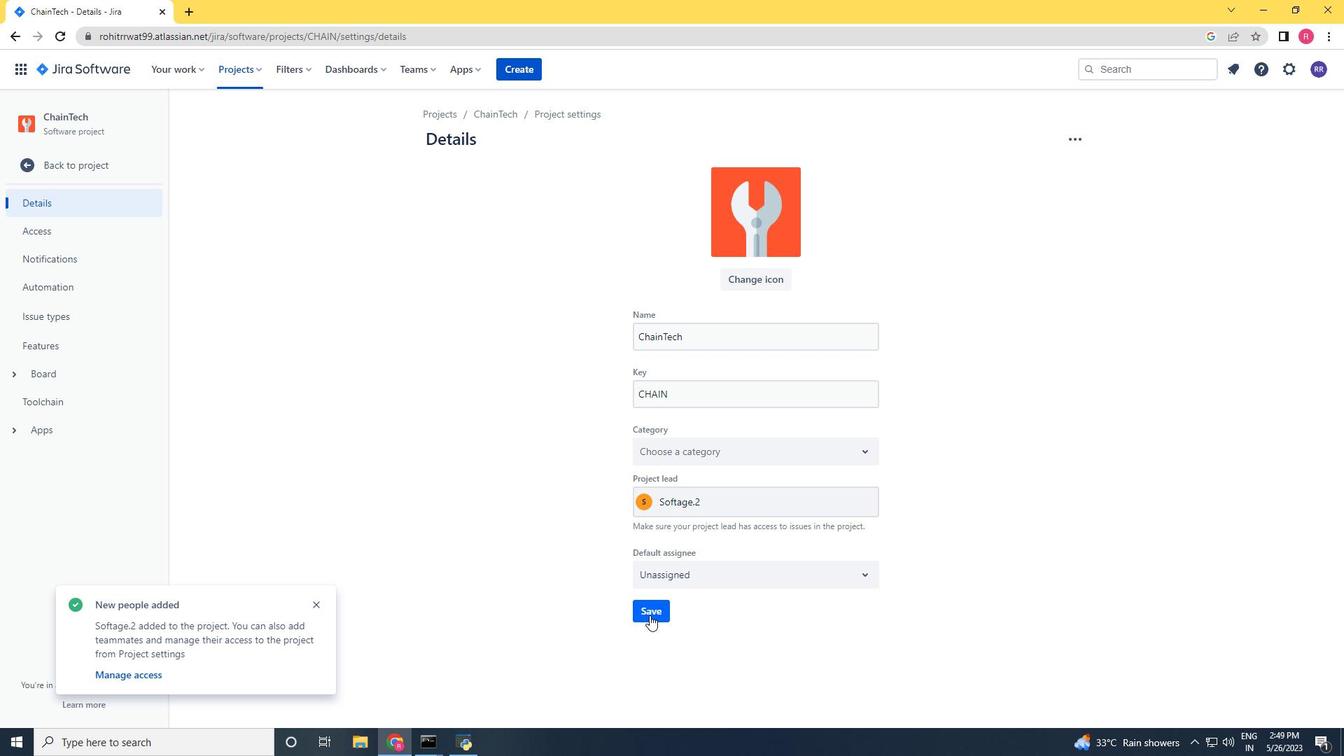 
Action: Mouse moved to (95, 169)
Screenshot: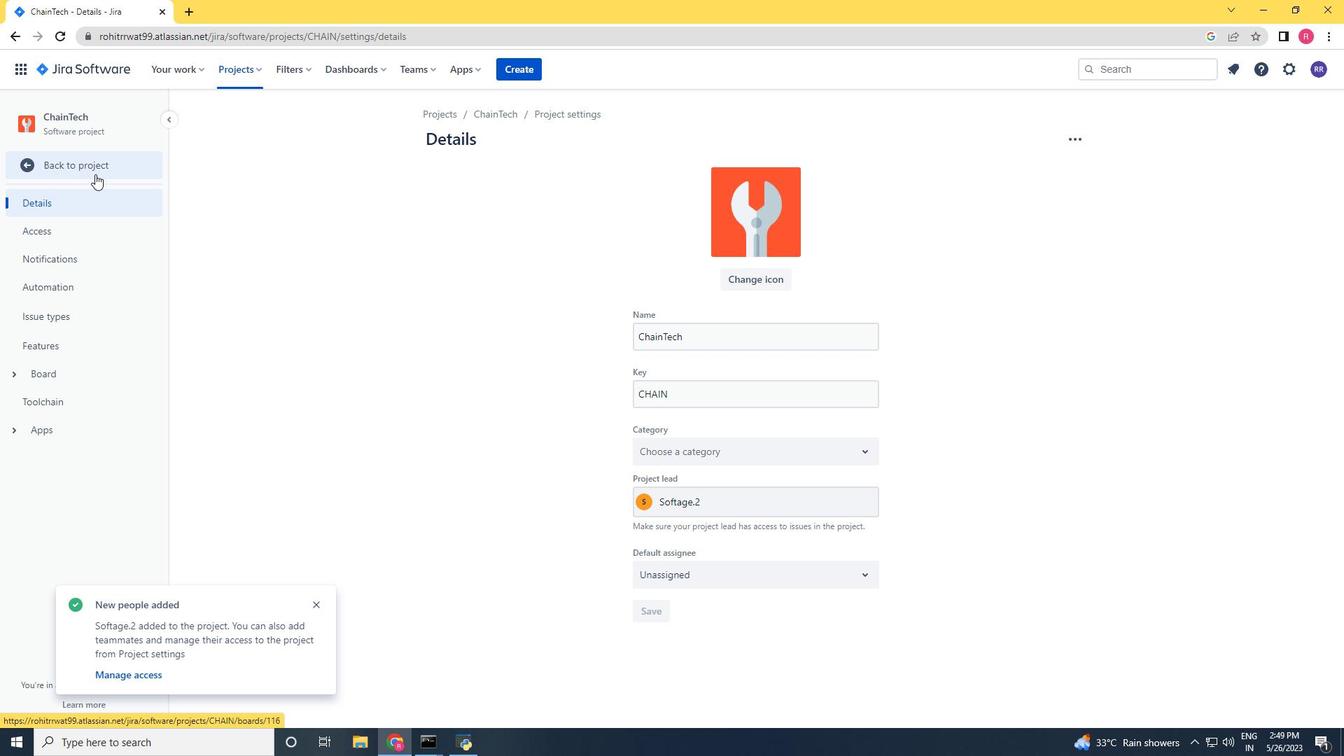 
Action: Mouse pressed left at (95, 169)
Screenshot: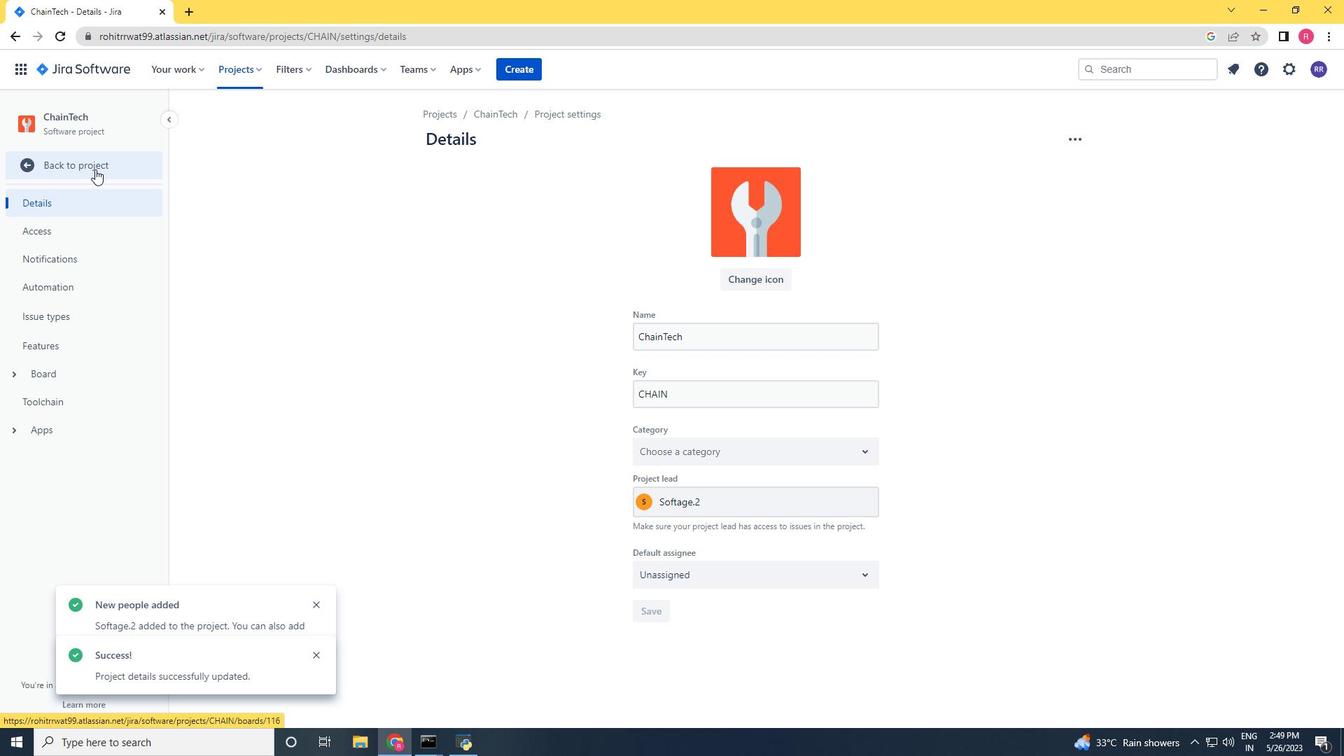 
Action: Mouse moved to (330, 189)
Screenshot: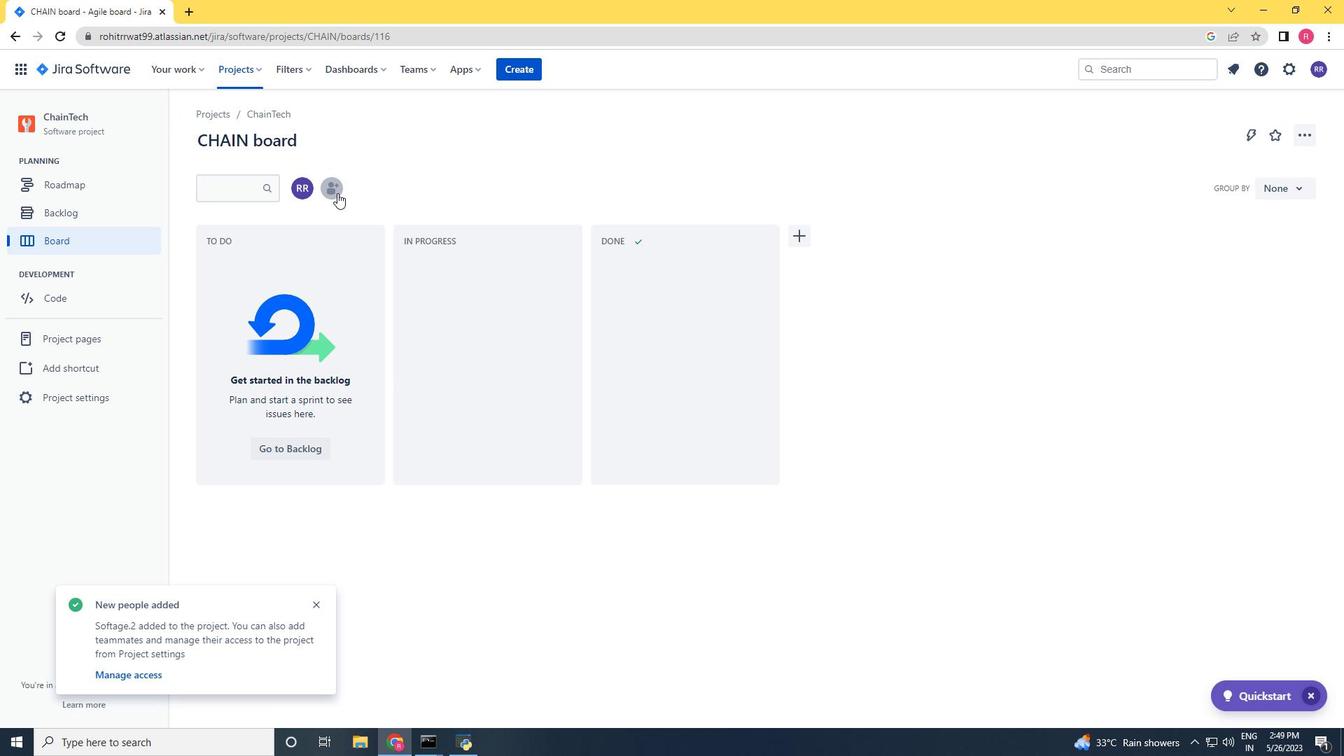 
Action: Mouse pressed left at (330, 189)
Screenshot: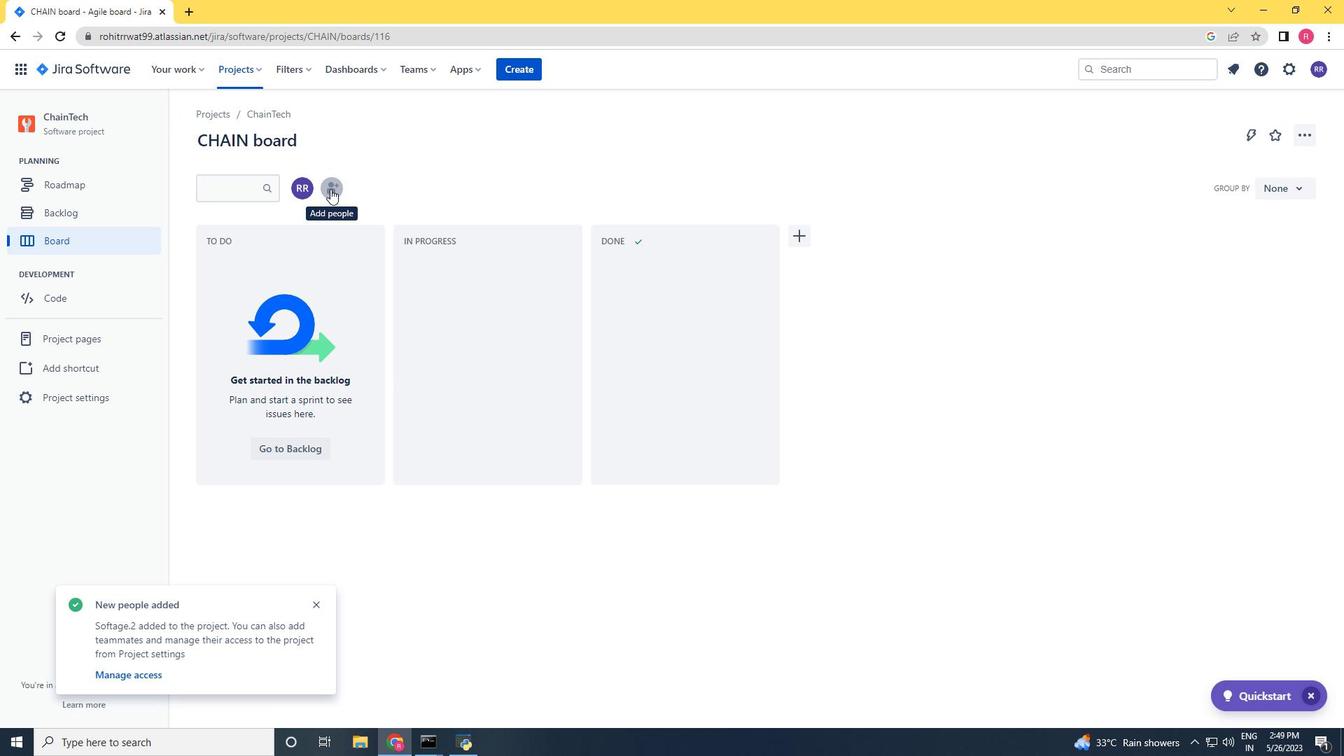 
Action: Key pressed softage.3<Key.shift>@softage.net
Screenshot: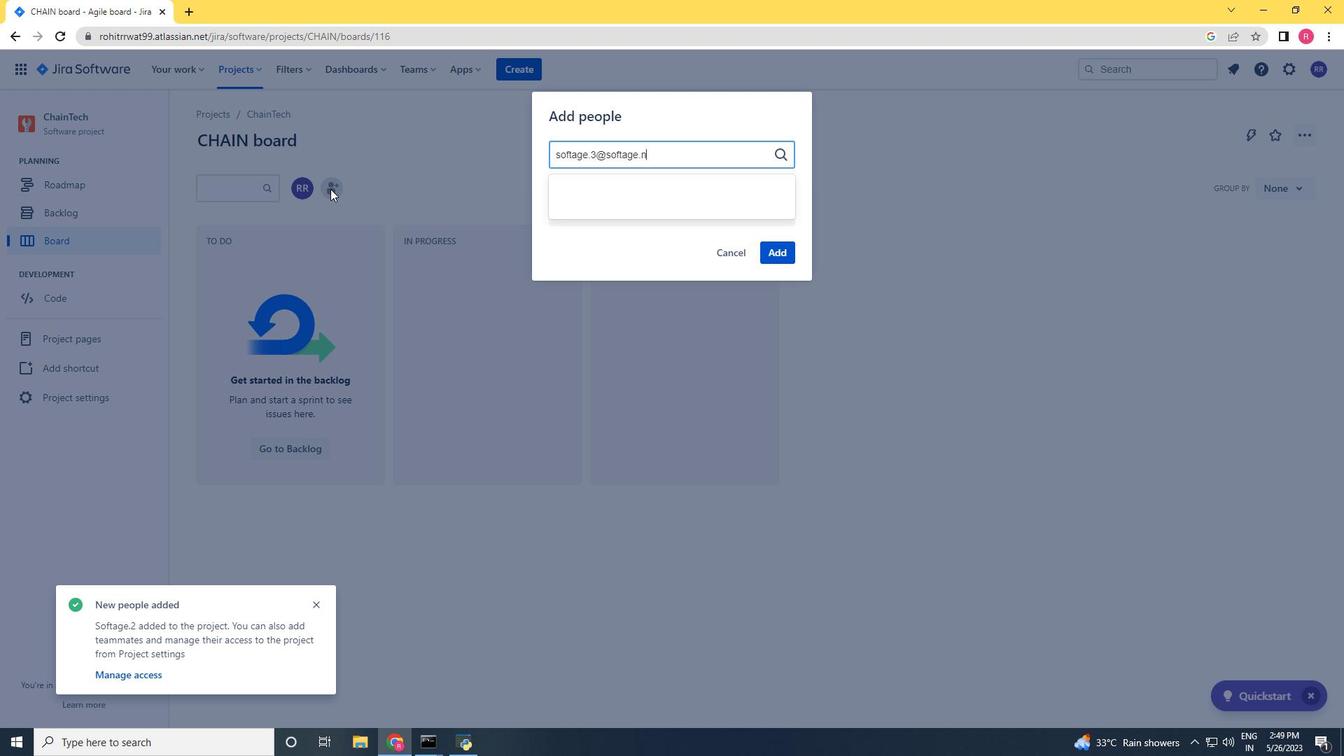 
Action: Mouse moved to (626, 195)
Screenshot: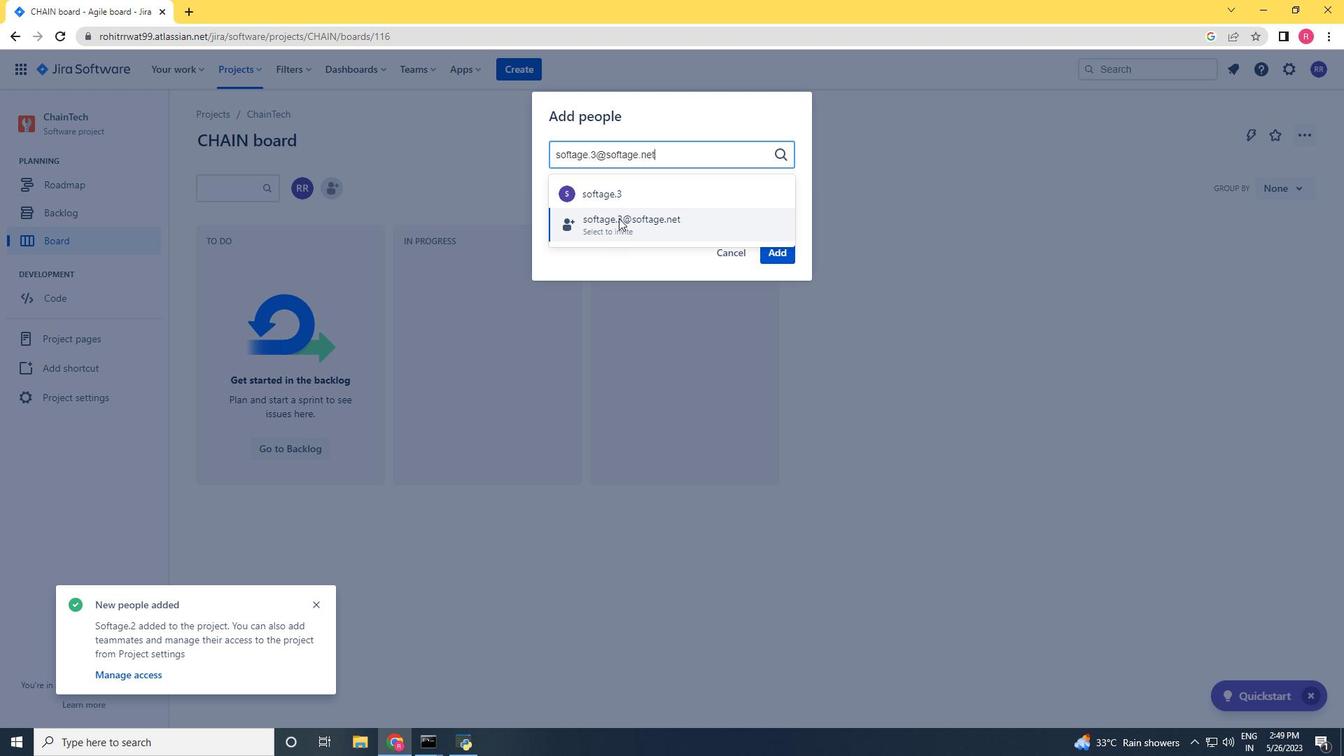 
Action: Mouse pressed left at (626, 195)
Screenshot: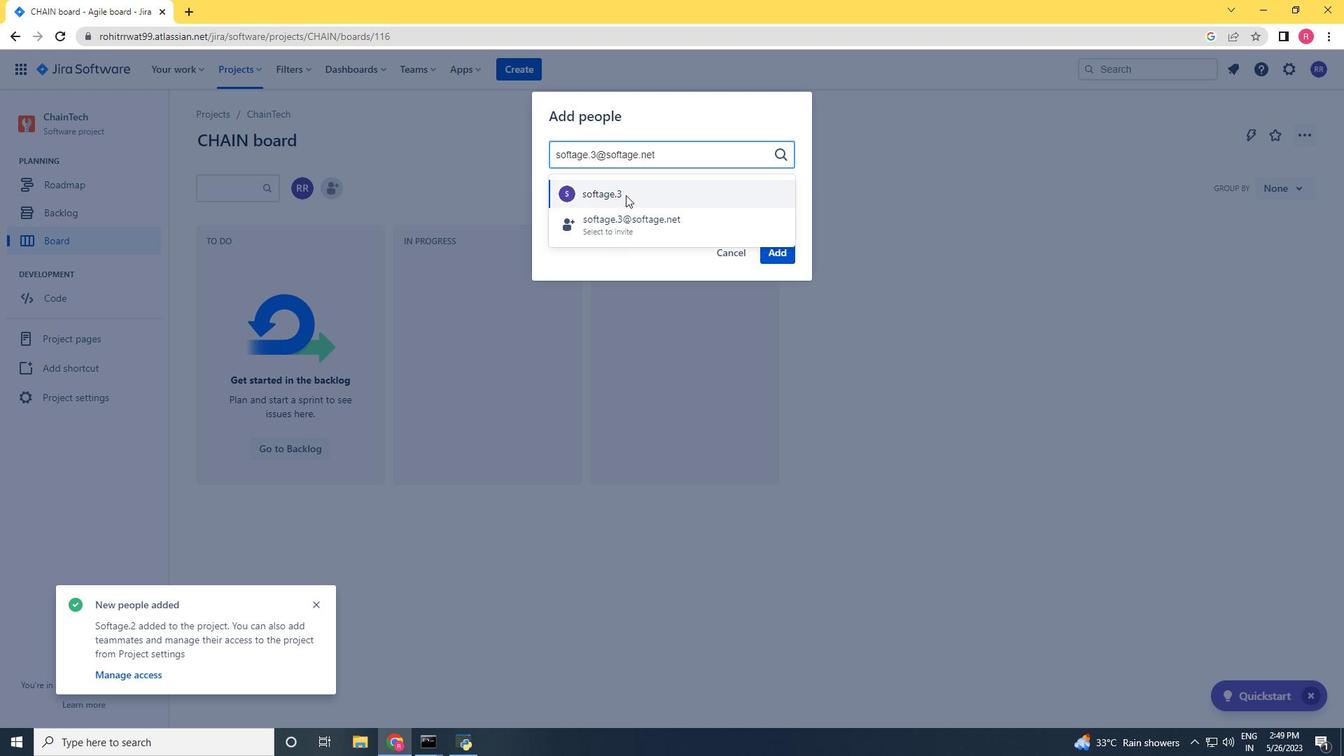 
Action: Mouse moved to (766, 251)
Screenshot: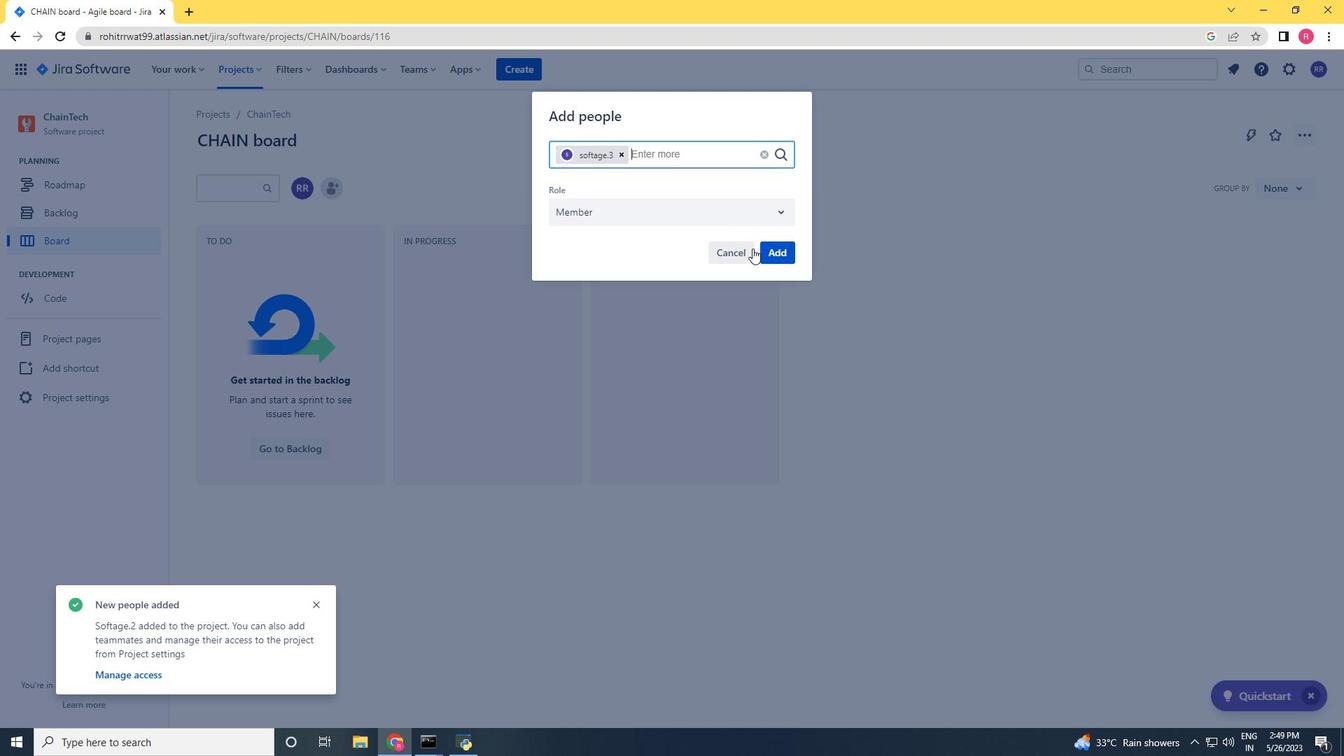 
Action: Mouse pressed left at (766, 251)
Screenshot: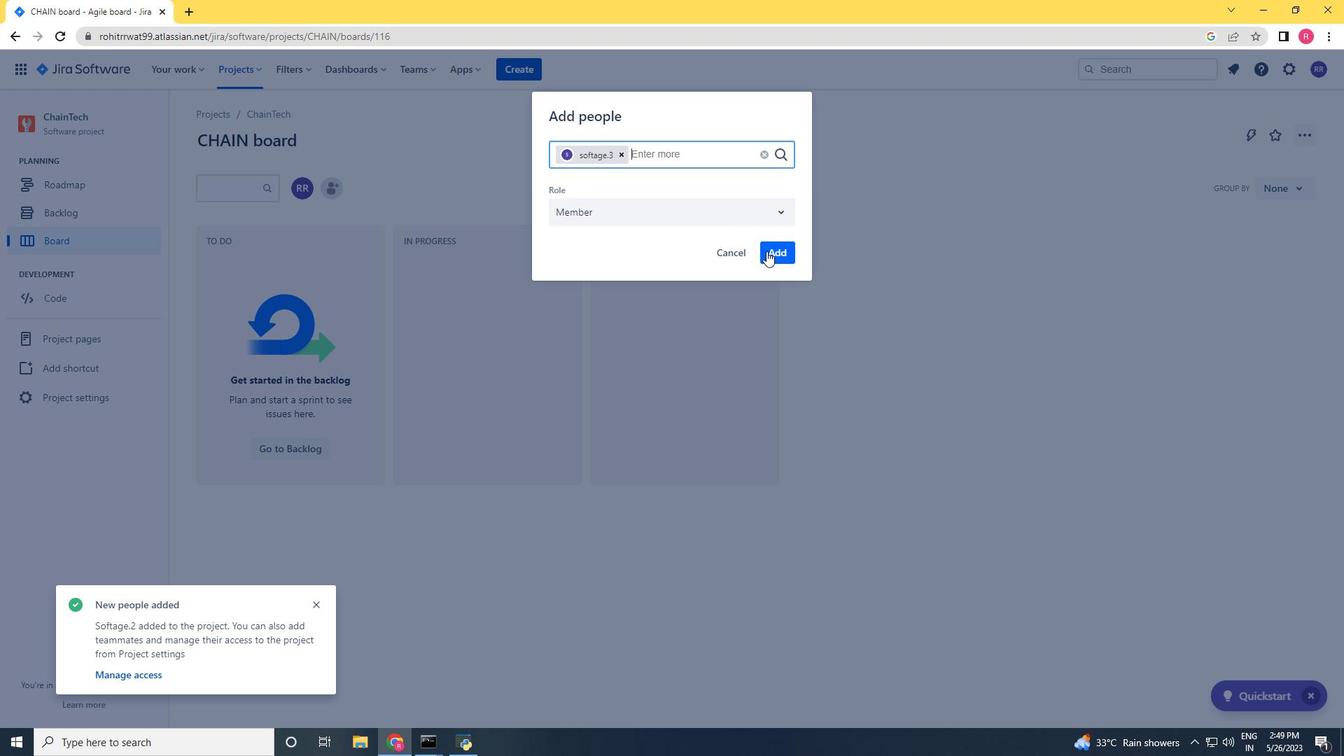 
Action: Mouse moved to (363, 424)
Screenshot: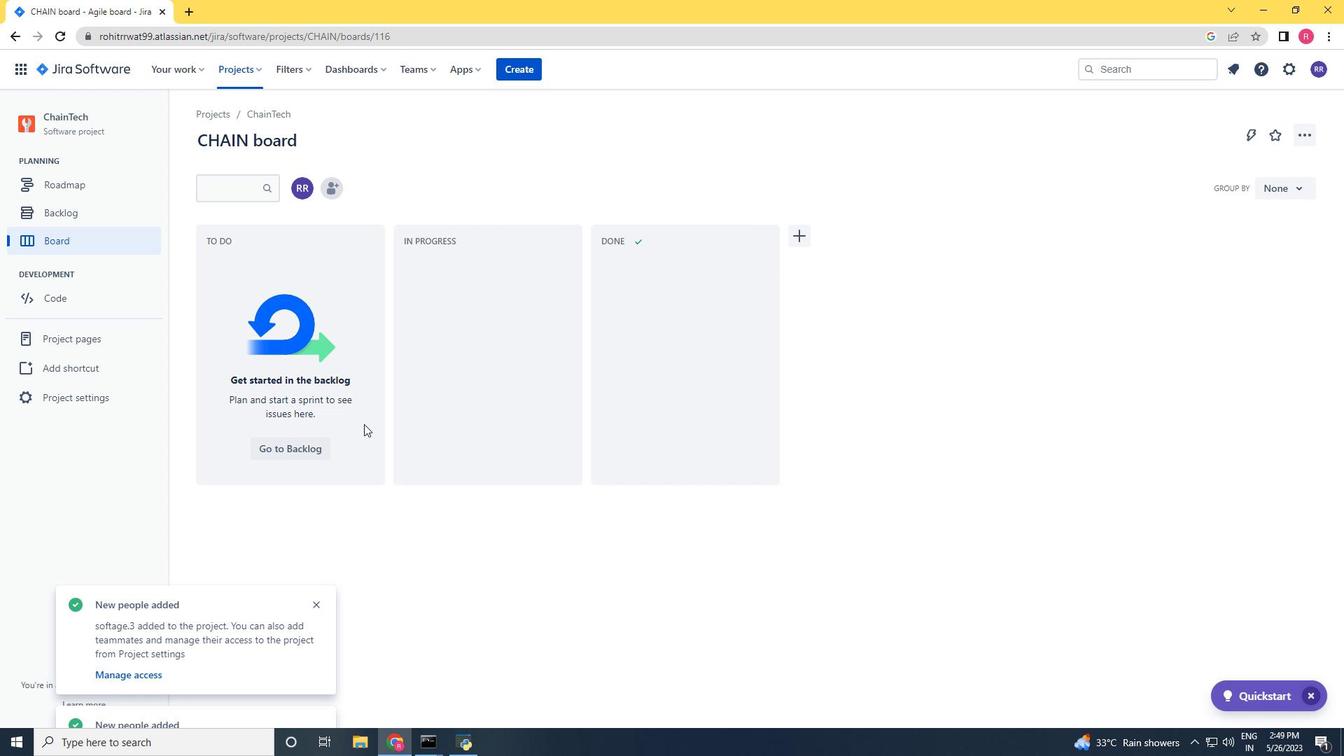 
